 Task: Add a signature Grace Jones containing With gratitude and best wishes, Grace Jones to email address softage.8@softage.net and add a label Medical records
Action: Mouse moved to (949, 56)
Screenshot: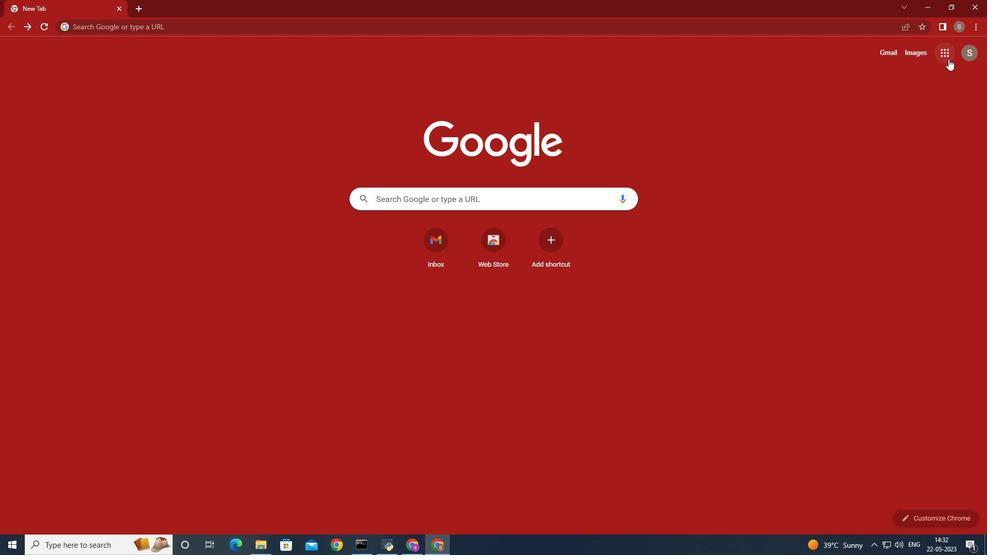 
Action: Mouse pressed left at (949, 56)
Screenshot: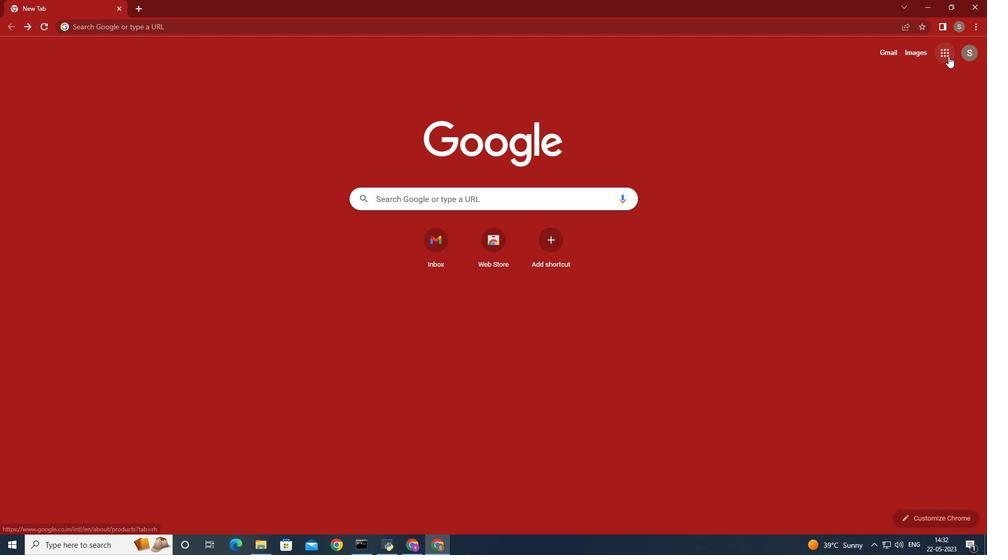 
Action: Mouse moved to (907, 93)
Screenshot: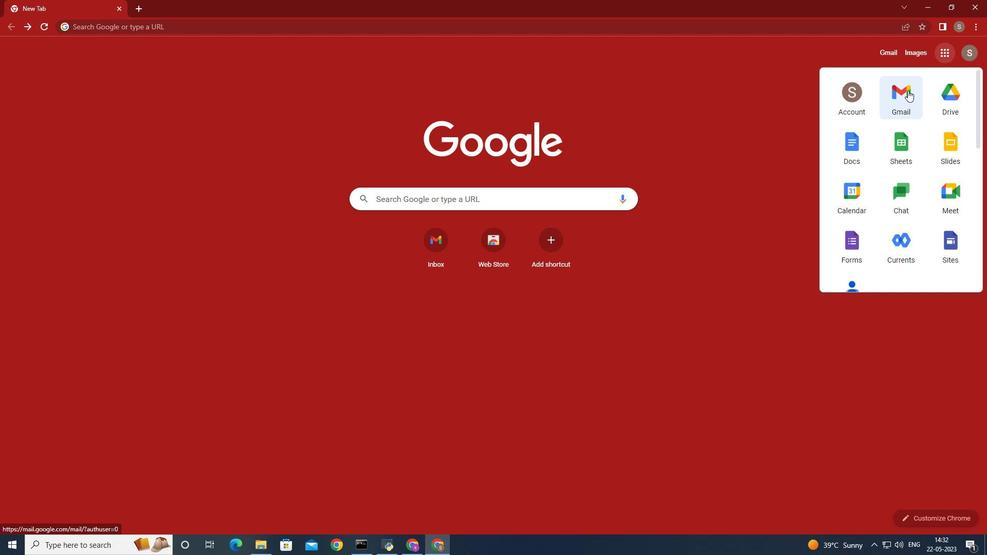 
Action: Mouse pressed left at (907, 93)
Screenshot: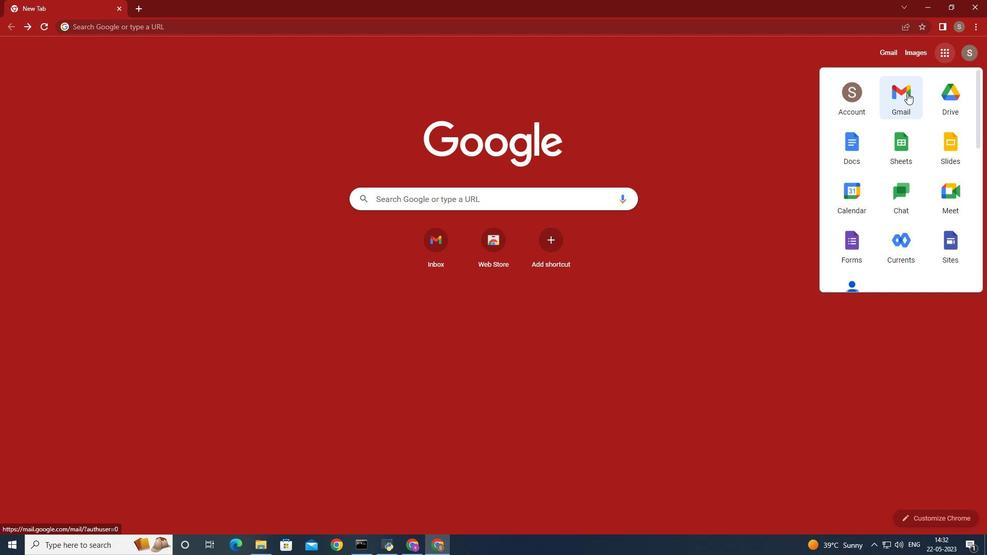 
Action: Mouse moved to (878, 74)
Screenshot: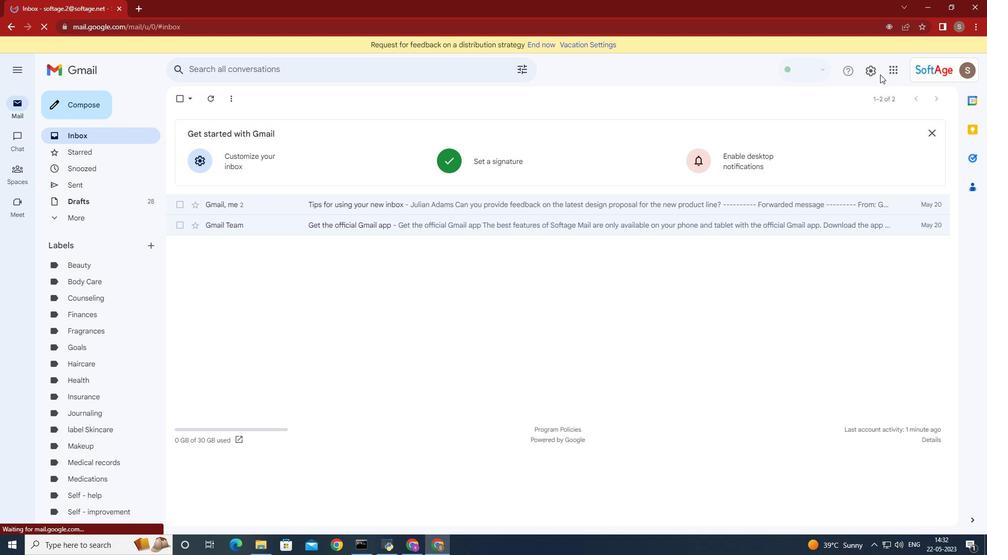 
Action: Mouse pressed left at (878, 74)
Screenshot: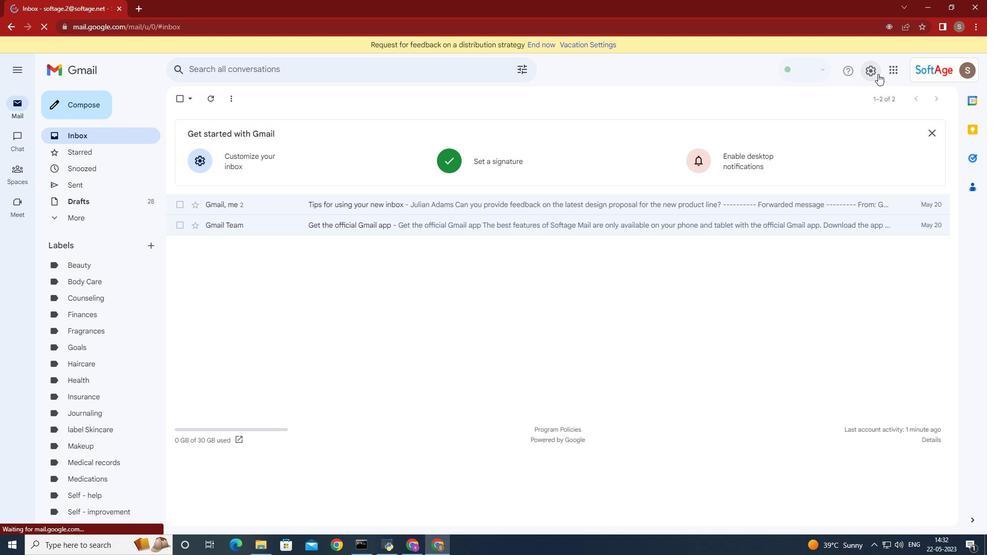 
Action: Mouse moved to (903, 123)
Screenshot: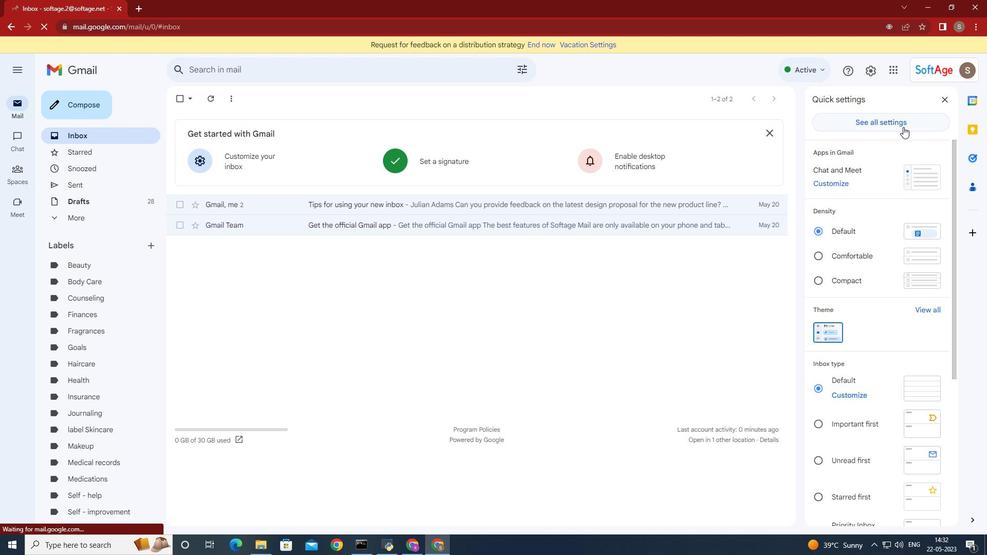 
Action: Mouse pressed left at (903, 123)
Screenshot: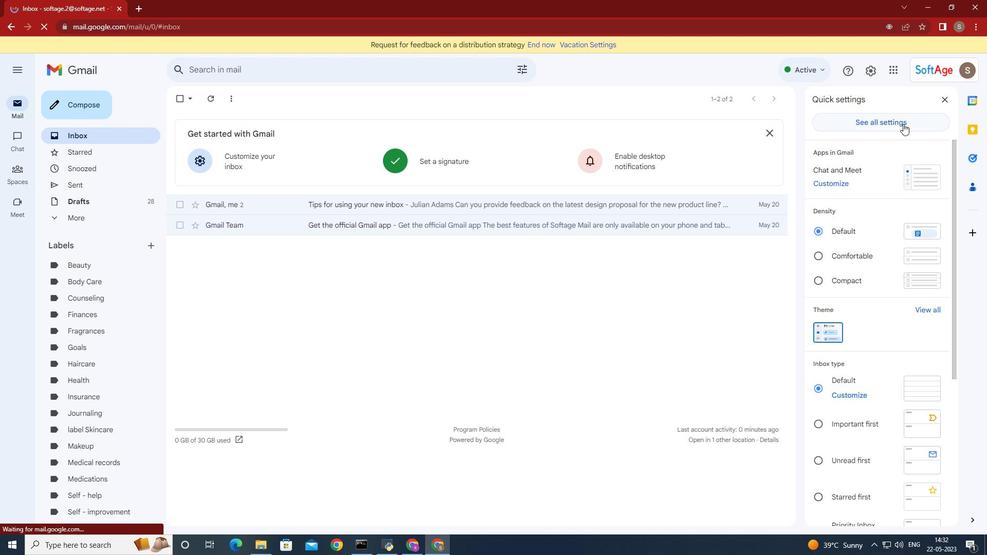 
Action: Mouse moved to (610, 295)
Screenshot: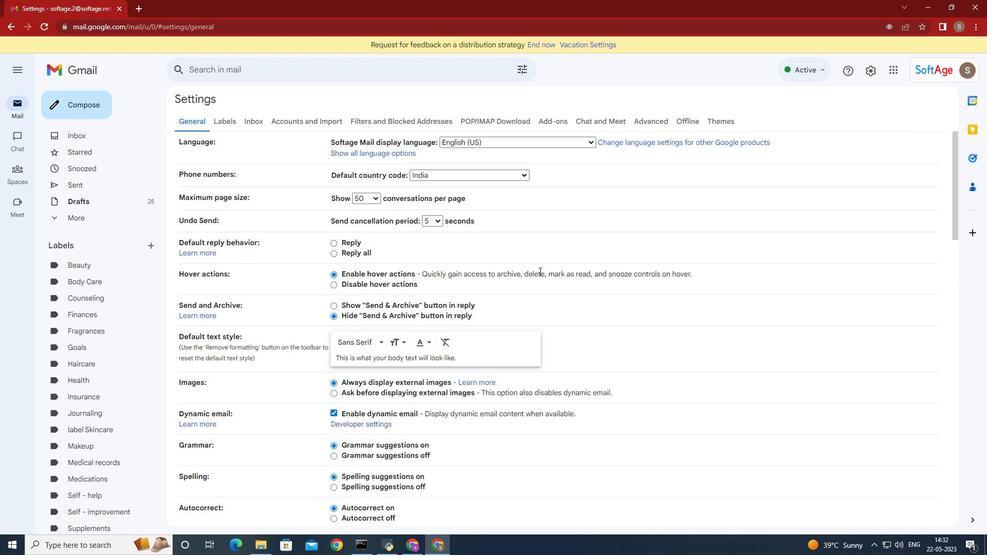 
Action: Mouse scrolled (610, 294) with delta (0, 0)
Screenshot: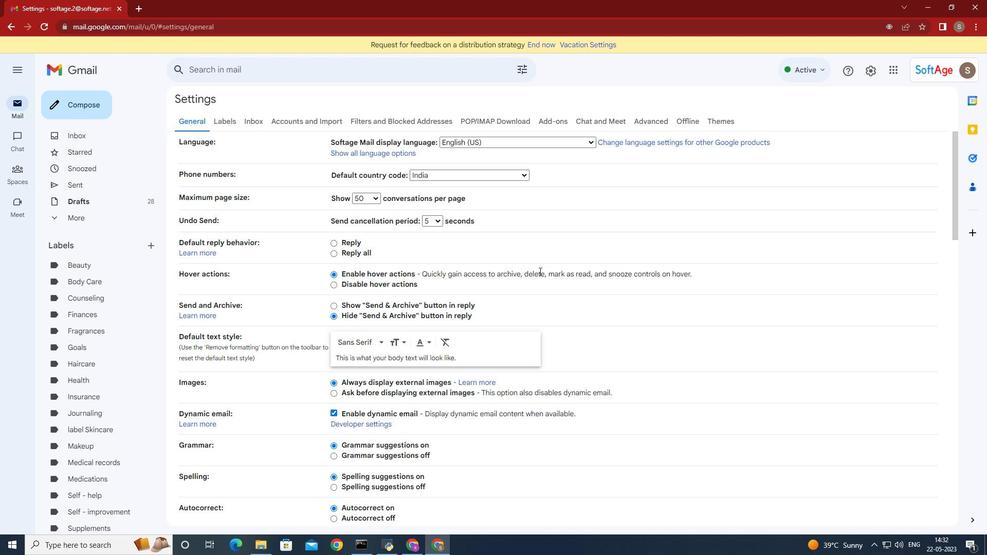 
Action: Mouse scrolled (610, 294) with delta (0, 0)
Screenshot: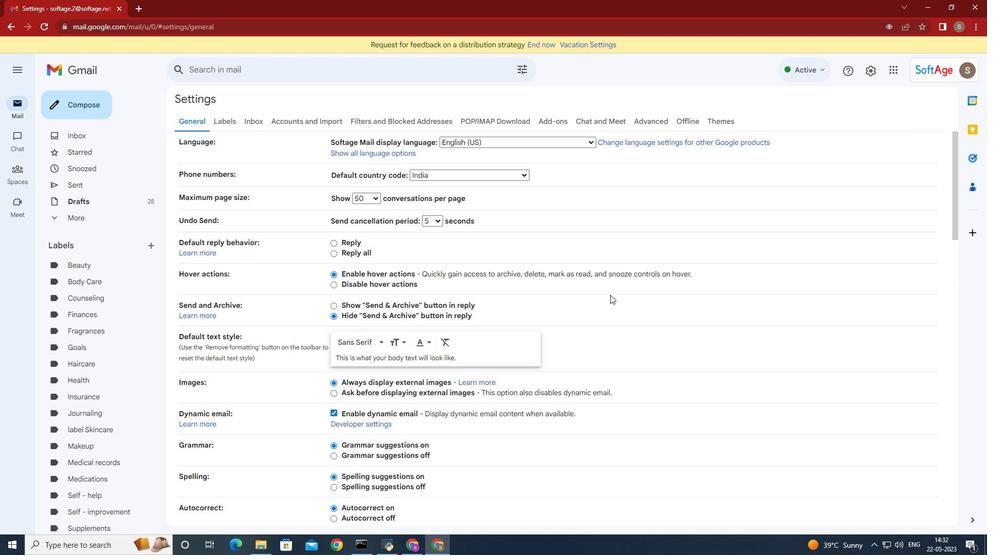 
Action: Mouse scrolled (610, 294) with delta (0, 0)
Screenshot: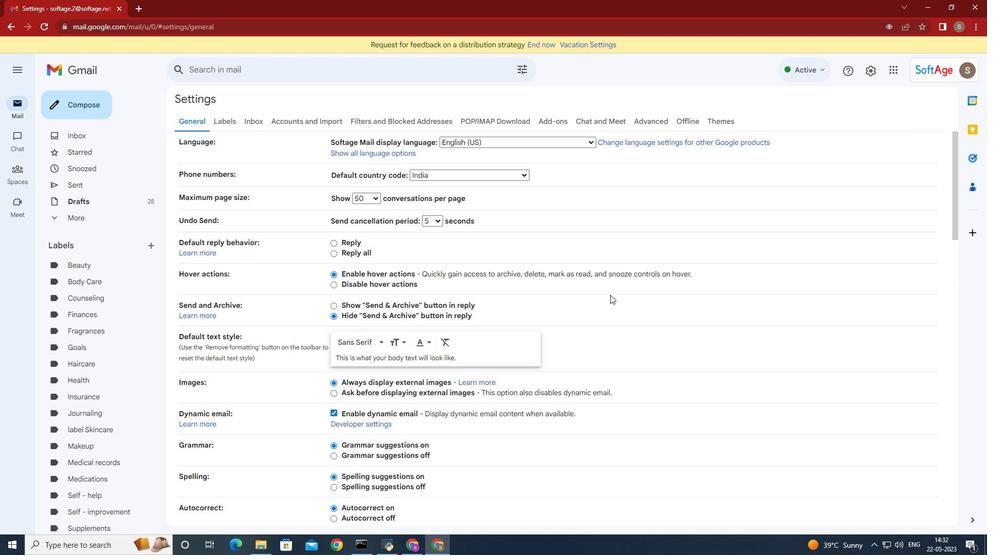 
Action: Mouse moved to (610, 295)
Screenshot: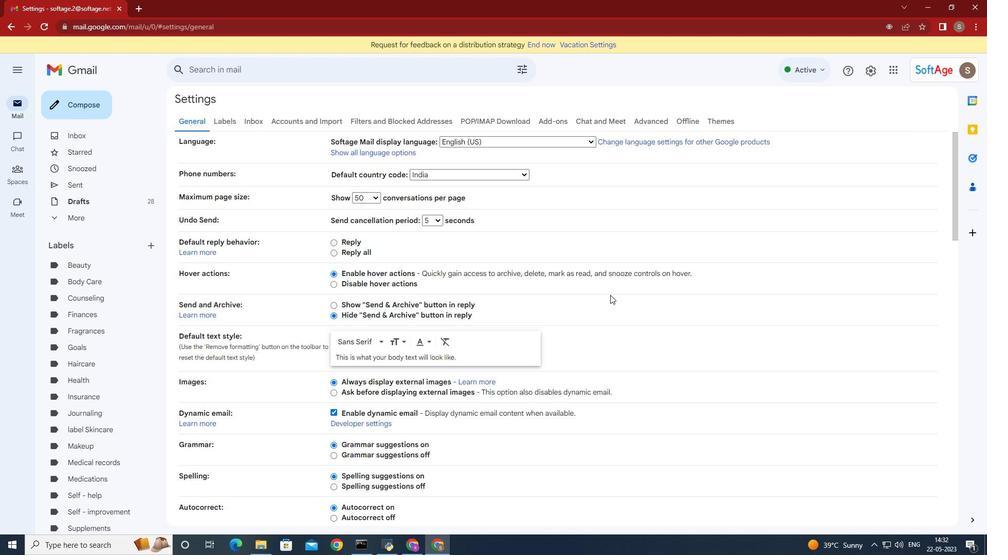 
Action: Mouse scrolled (610, 294) with delta (0, 0)
Screenshot: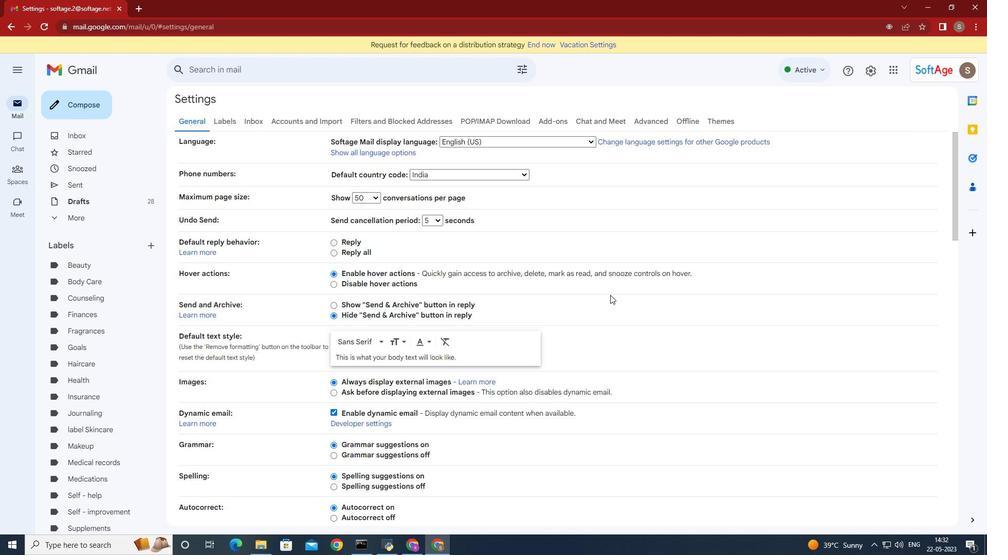 
Action: Mouse moved to (609, 295)
Screenshot: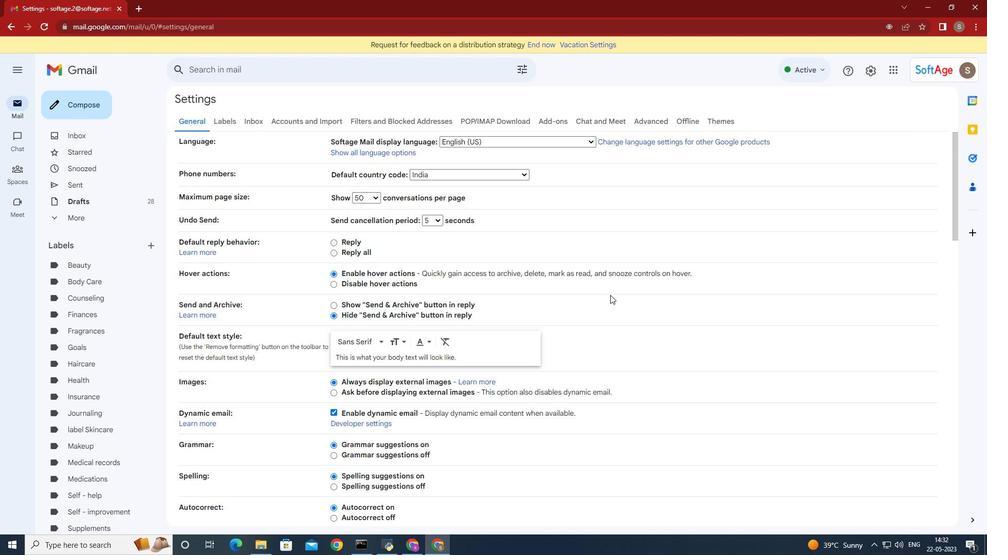 
Action: Mouse scrolled (609, 294) with delta (0, 0)
Screenshot: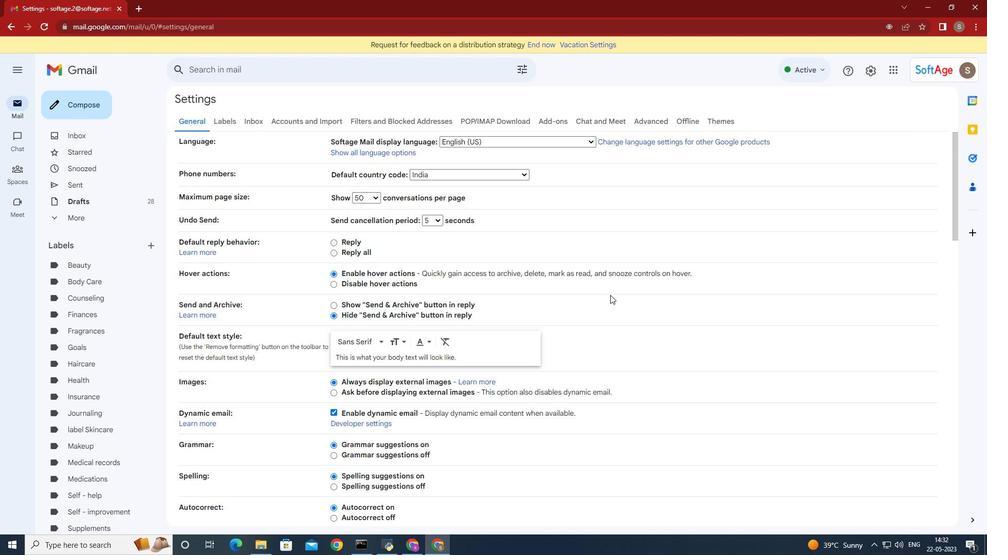 
Action: Mouse moved to (608, 292)
Screenshot: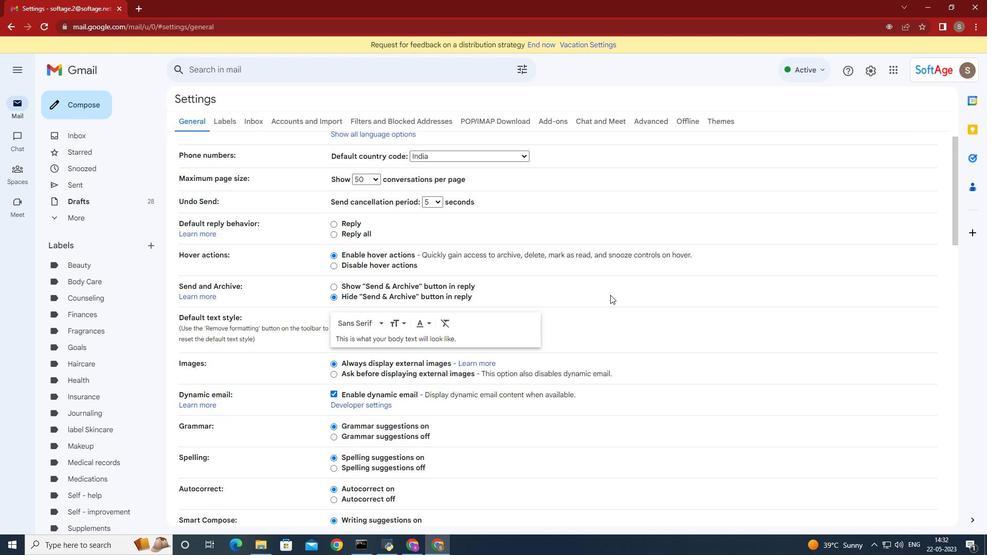 
Action: Mouse scrolled (608, 292) with delta (0, 0)
Screenshot: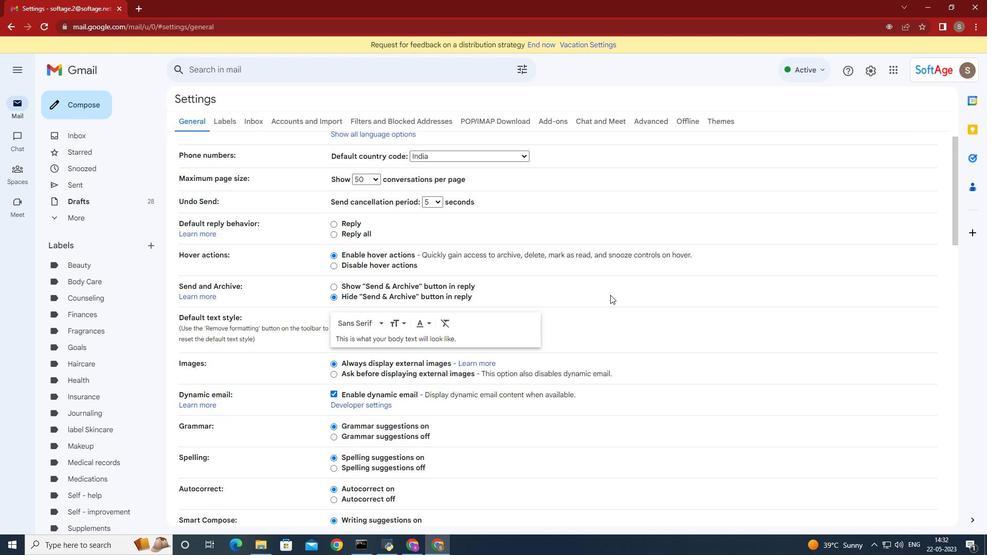 
Action: Mouse moved to (515, 333)
Screenshot: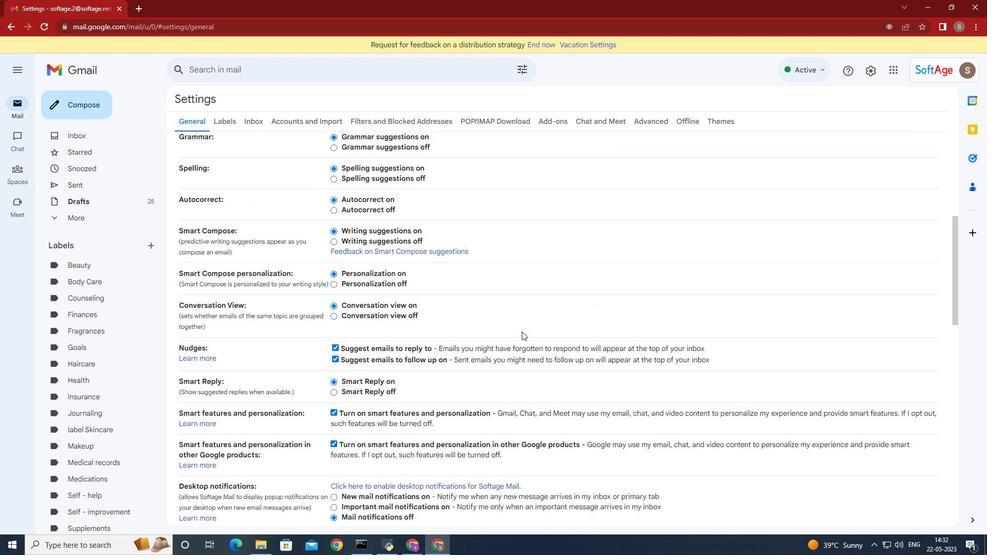 
Action: Mouse scrolled (515, 332) with delta (0, 0)
Screenshot: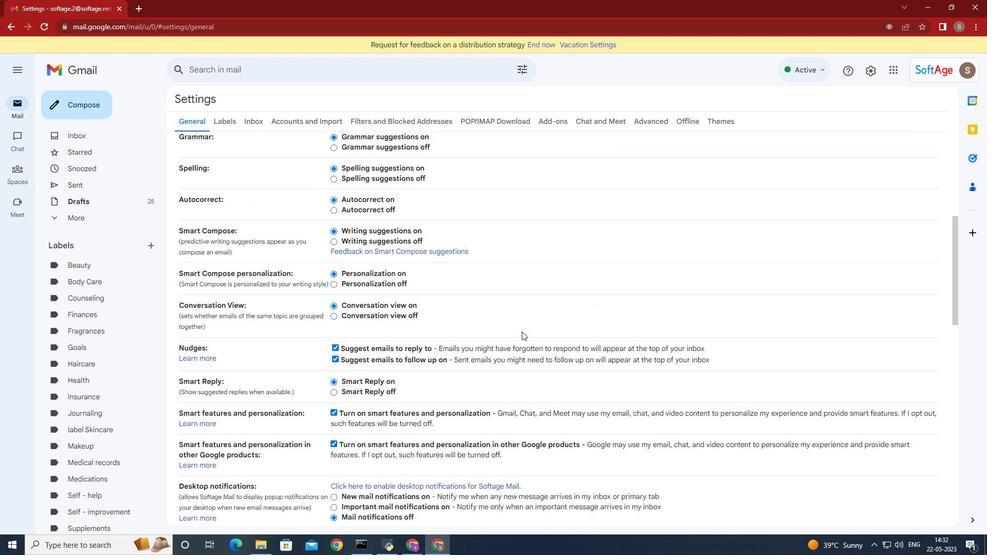 
Action: Mouse scrolled (515, 332) with delta (0, 0)
Screenshot: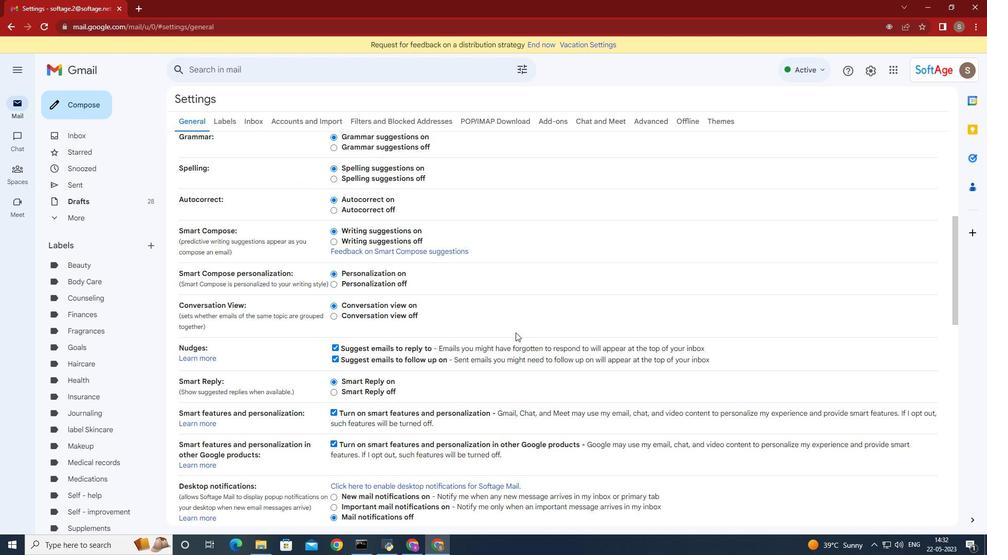 
Action: Mouse moved to (515, 333)
Screenshot: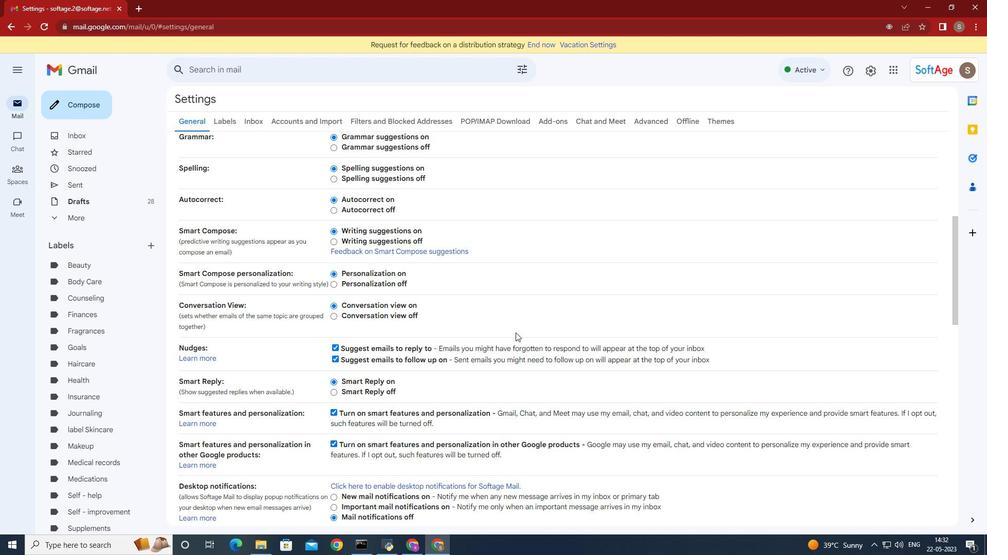 
Action: Mouse scrolled (515, 332) with delta (0, 0)
Screenshot: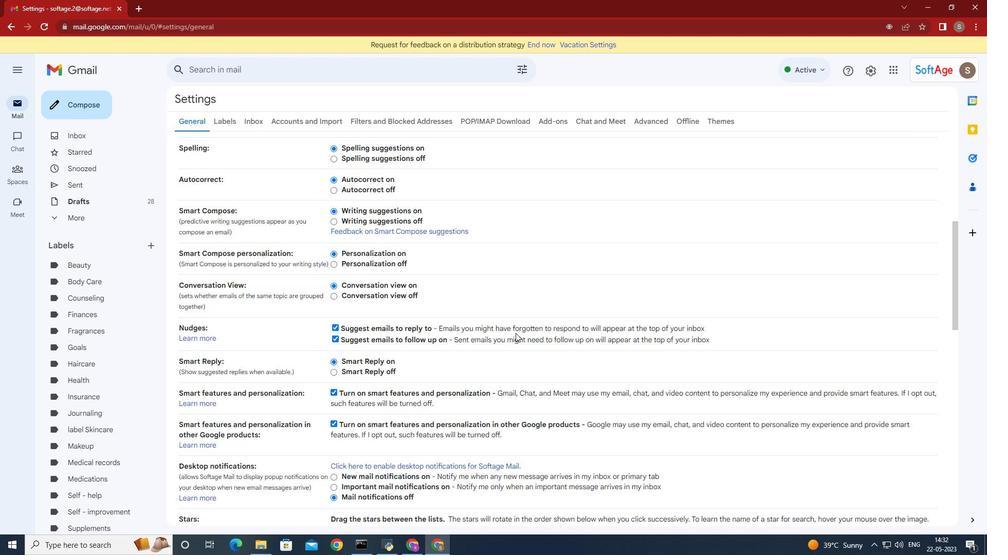 
Action: Mouse moved to (455, 383)
Screenshot: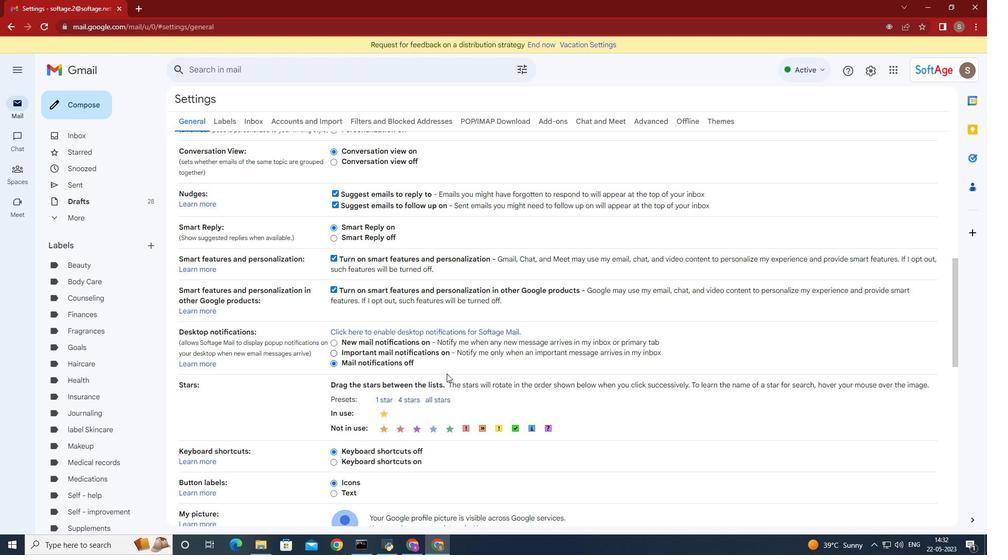 
Action: Mouse scrolled (455, 382) with delta (0, 0)
Screenshot: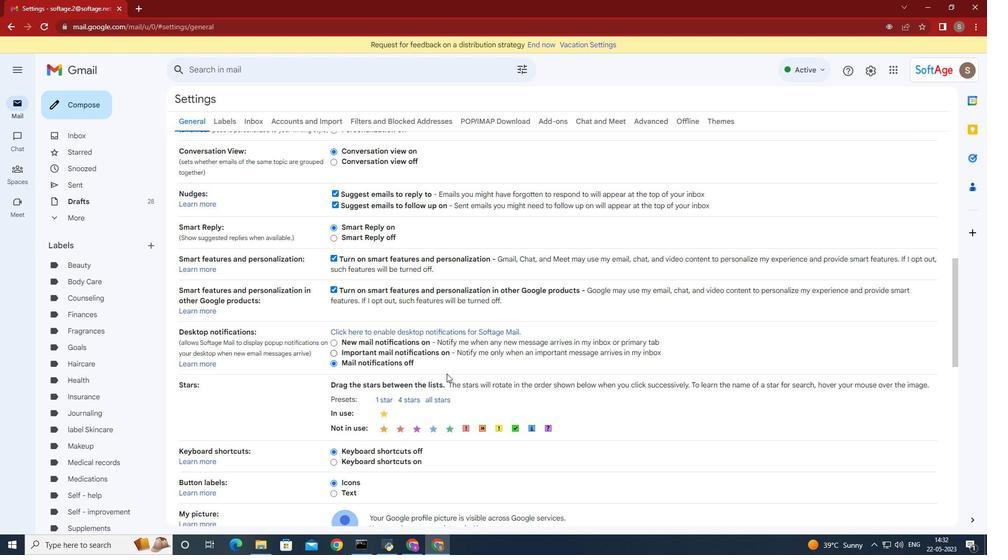 
Action: Mouse scrolled (455, 382) with delta (0, 0)
Screenshot: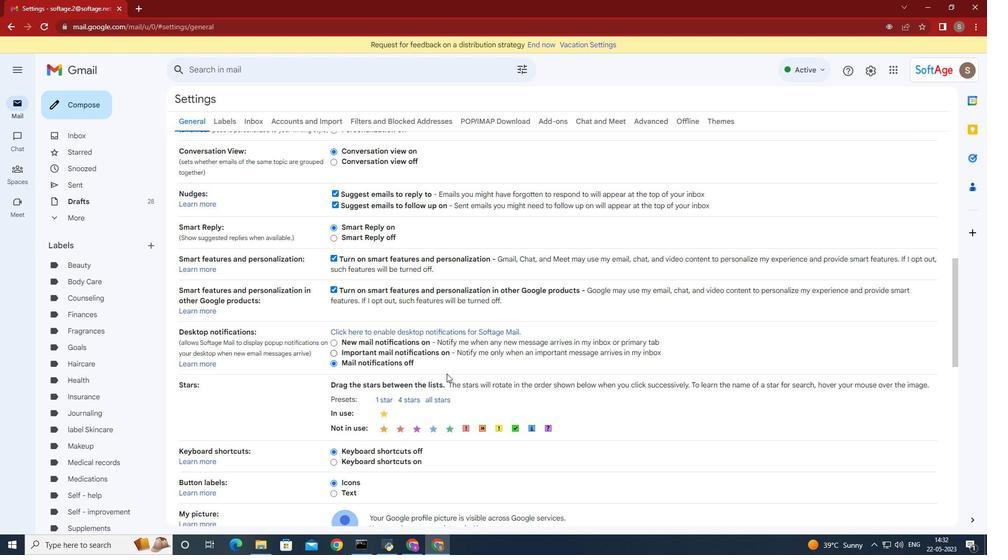
Action: Mouse moved to (455, 383)
Screenshot: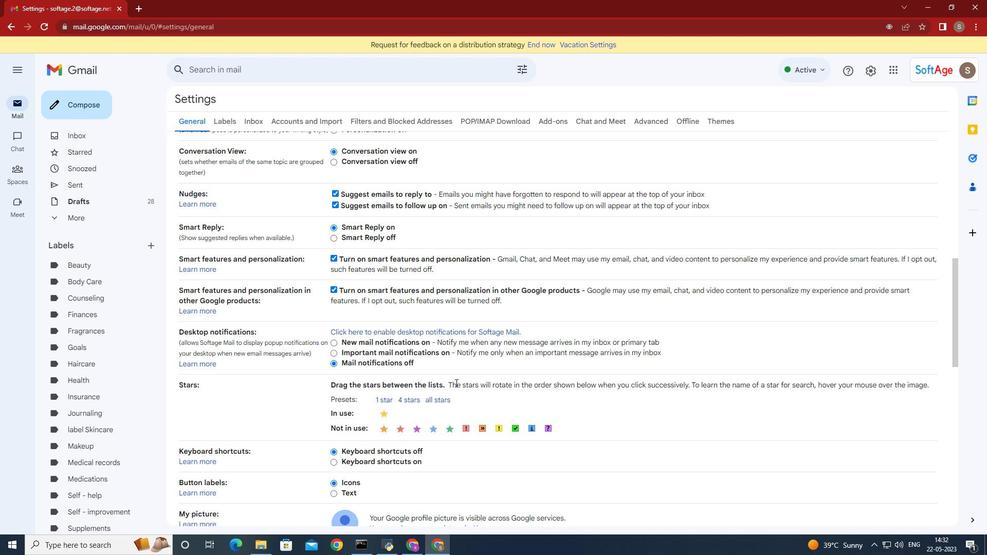 
Action: Mouse scrolled (455, 382) with delta (0, 0)
Screenshot: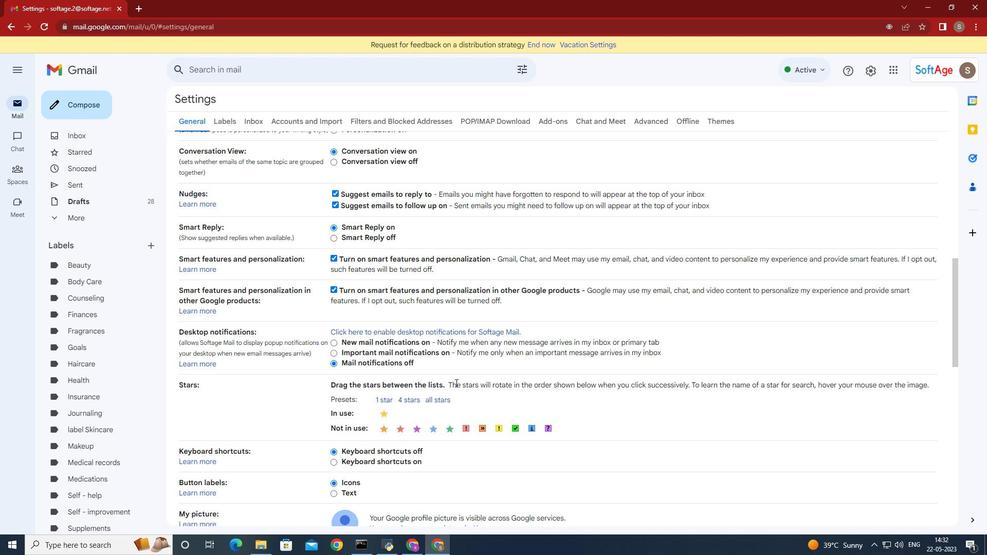 
Action: Mouse moved to (455, 381)
Screenshot: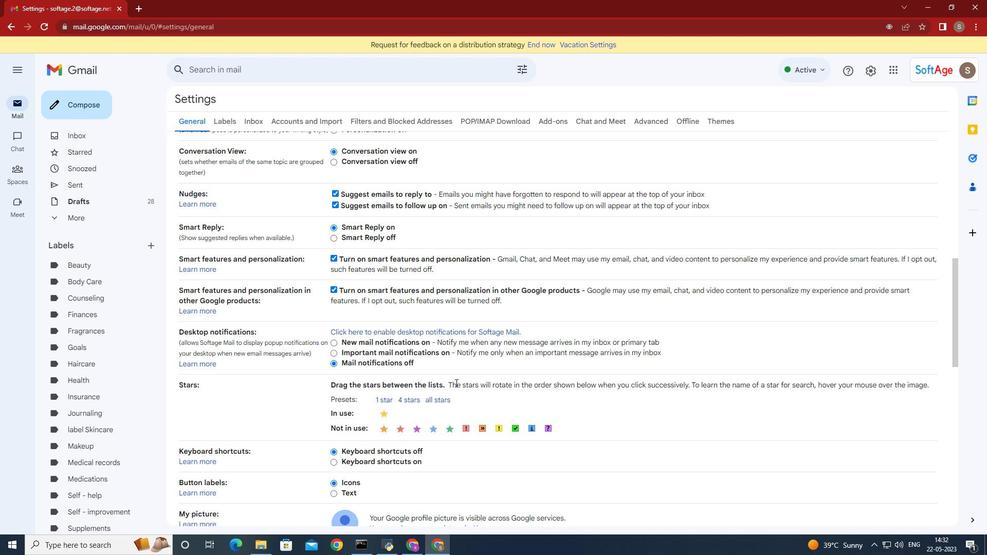 
Action: Mouse scrolled (455, 380) with delta (0, 0)
Screenshot: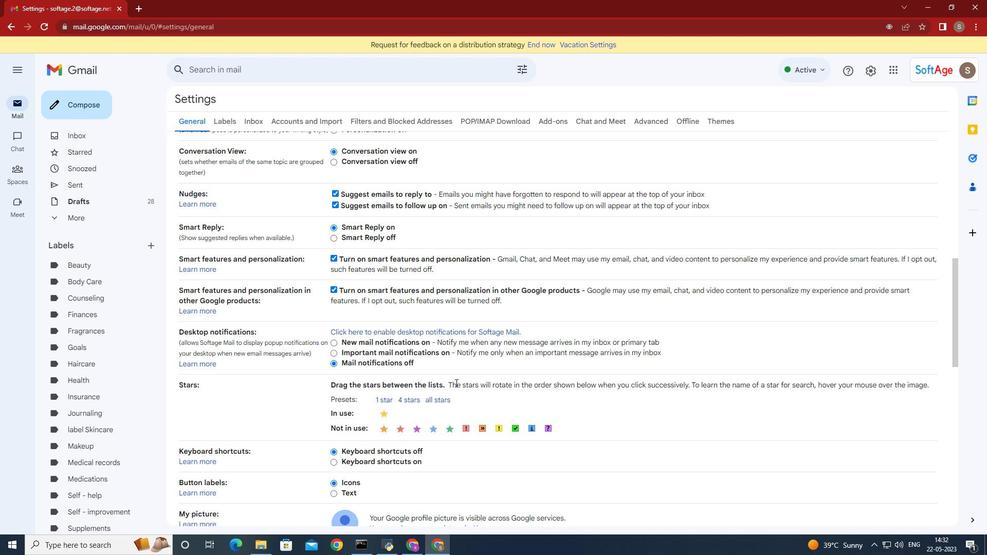 
Action: Mouse moved to (436, 472)
Screenshot: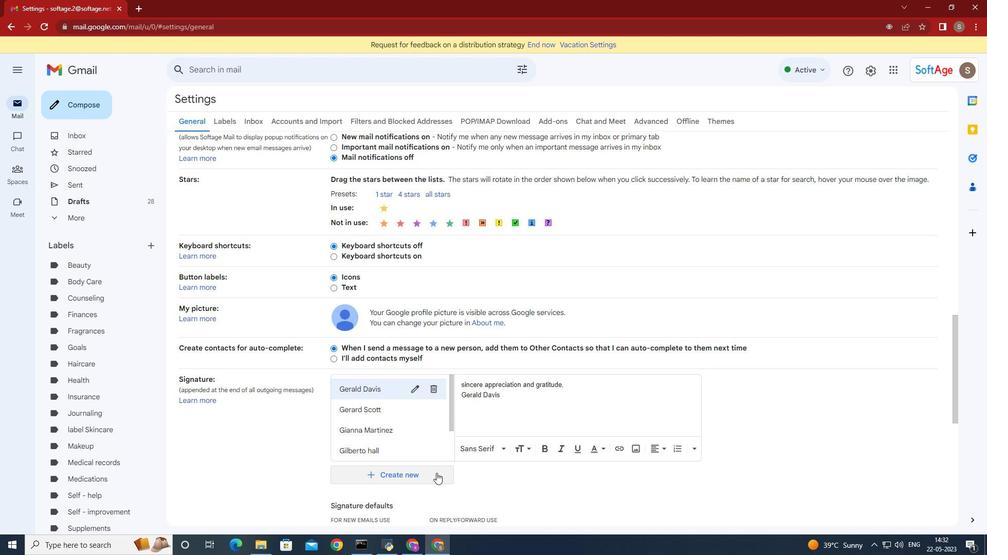 
Action: Mouse pressed left at (436, 472)
Screenshot: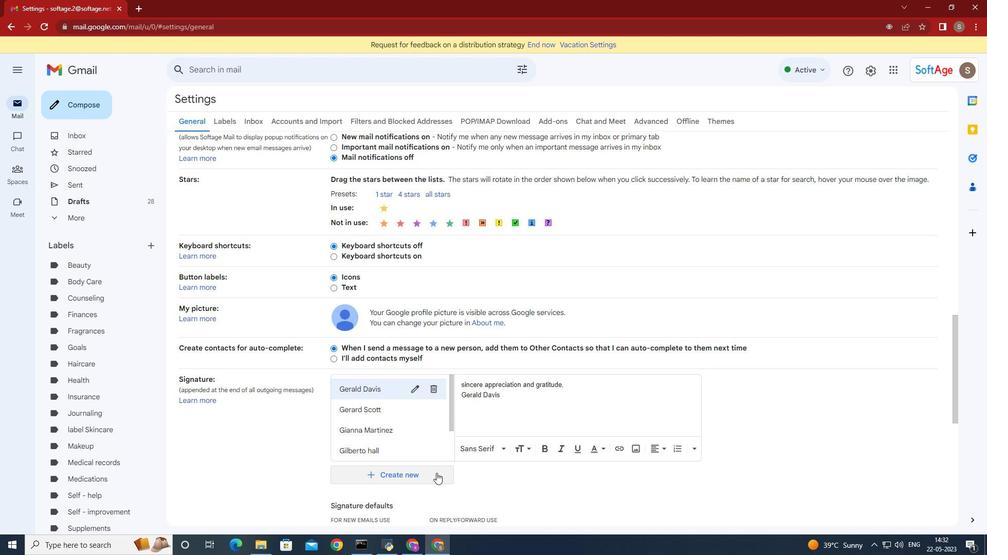 
Action: Mouse moved to (432, 469)
Screenshot: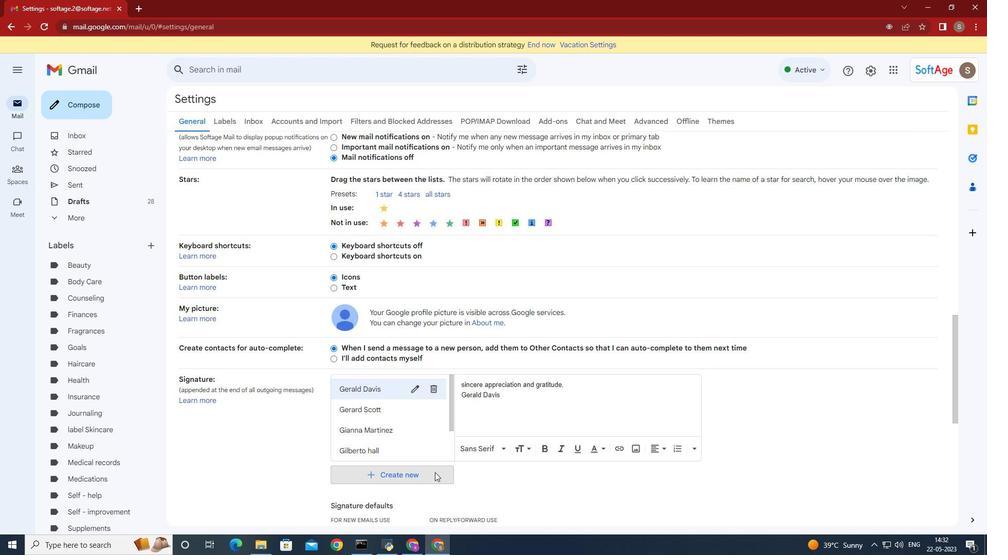 
Action: Key pressed <Key.shift>Grace<Key.space><Key.shift>Jones
Screenshot: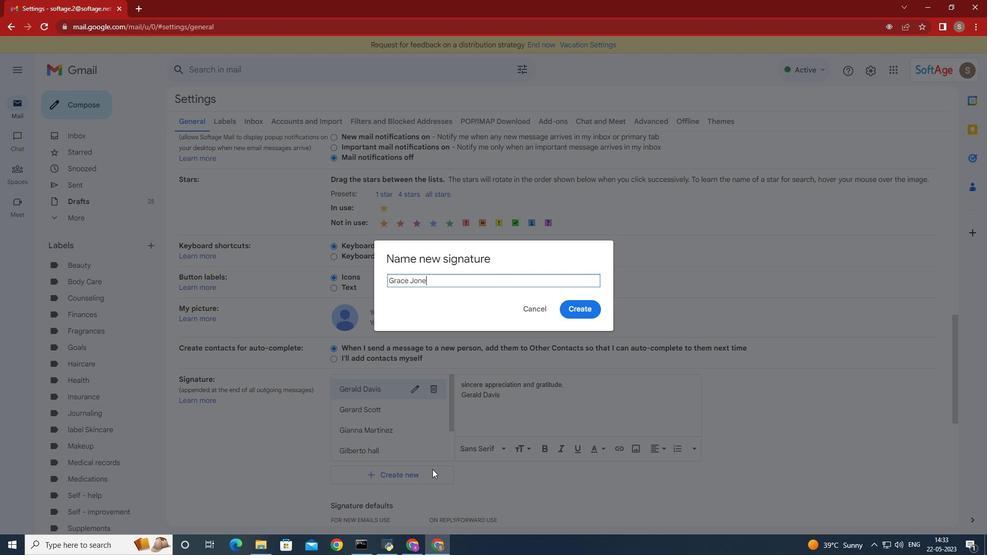 
Action: Mouse moved to (577, 310)
Screenshot: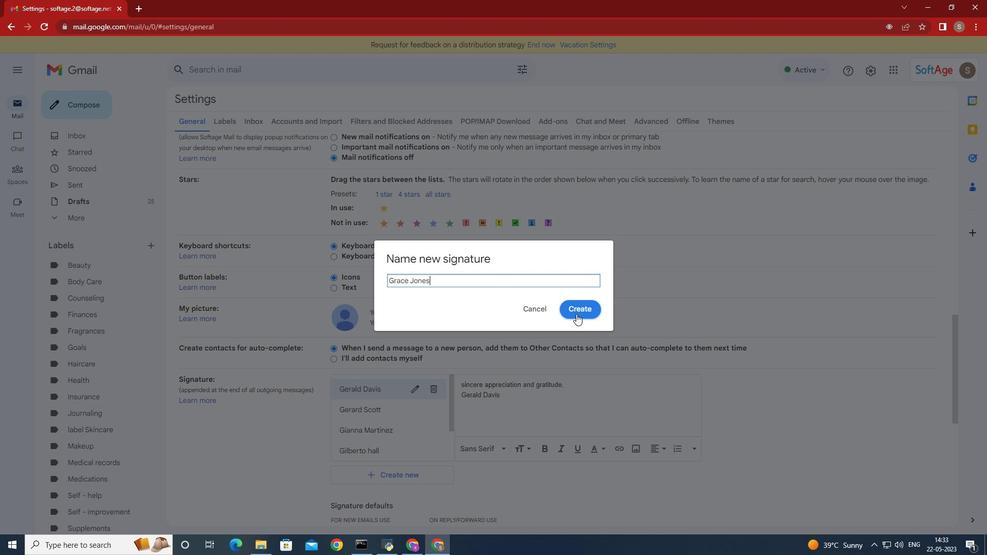 
Action: Mouse pressed left at (577, 310)
Screenshot: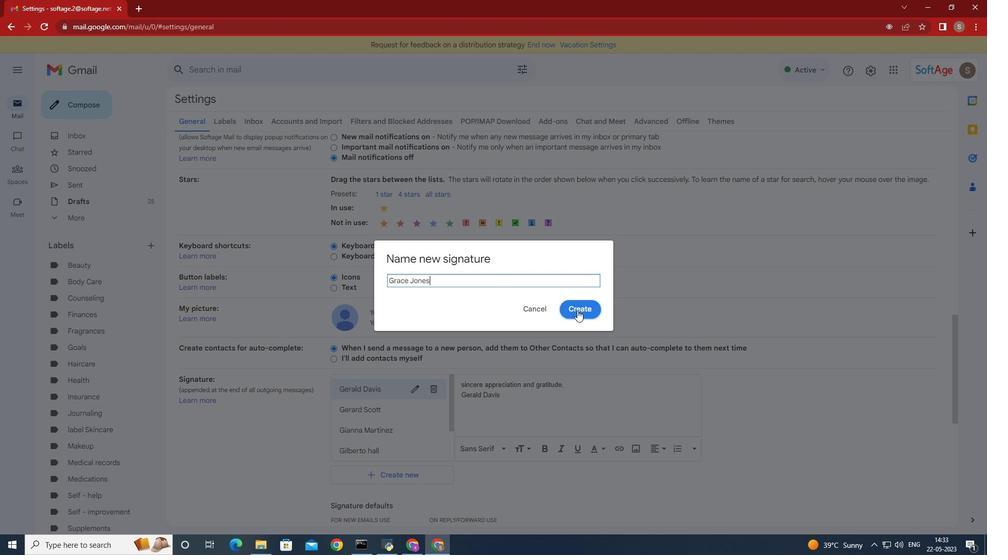 
Action: Mouse moved to (541, 394)
Screenshot: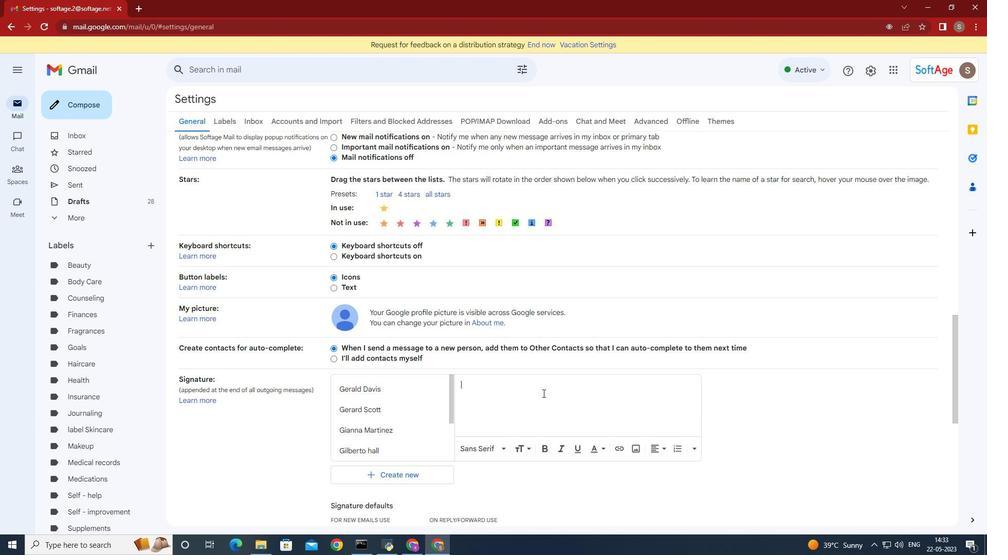 
Action: Key pressed <Key.shift><Key.shift><Key.shift><Key.shift><Key.shift><Key.shift>Gratitude<Key.space><Key.shift>And<Key.space>best<Key.space>wishes,<Key.enter><Key.shift><Key.shift>Frace<Key.space><Key.backspace><Key.backspace><Key.backspace><Key.backspace><Key.backspace><Key.backspace><Key.shift><Key.shift><Key.shift><Key.shift><Key.shift><Key.shift><Key.shift><Key.shift>Grance<Key.space><Key.backspace><Key.backspace><Key.backspace><Key.backspace>ce<Key.space><Key.shift>Jones
Screenshot: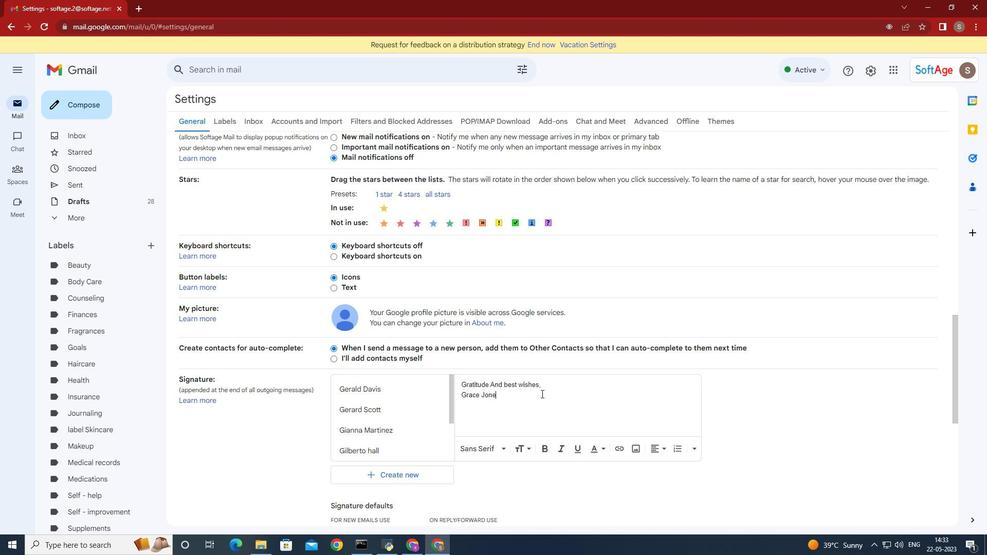 
Action: Mouse moved to (516, 391)
Screenshot: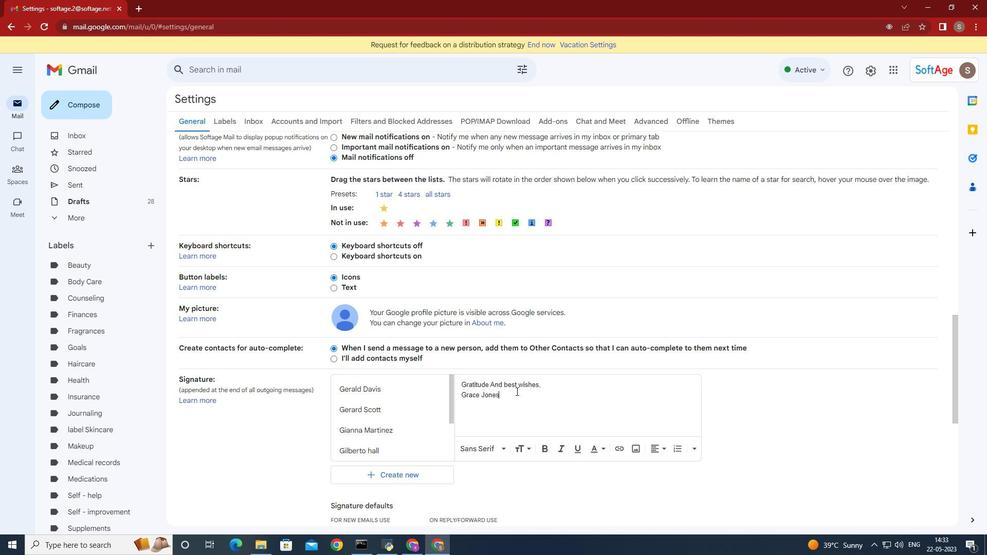 
Action: Mouse scrolled (516, 391) with delta (0, 0)
Screenshot: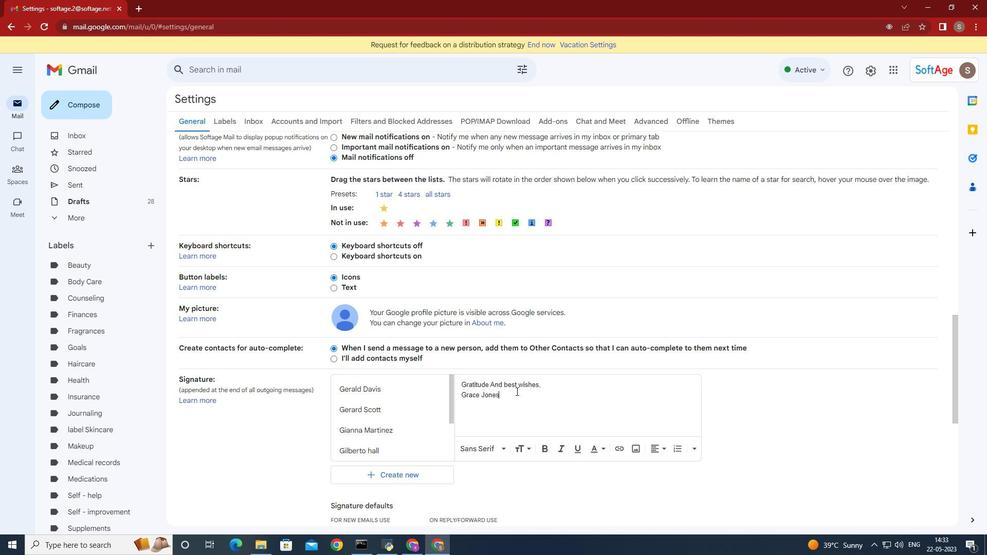 
Action: Mouse moved to (516, 392)
Screenshot: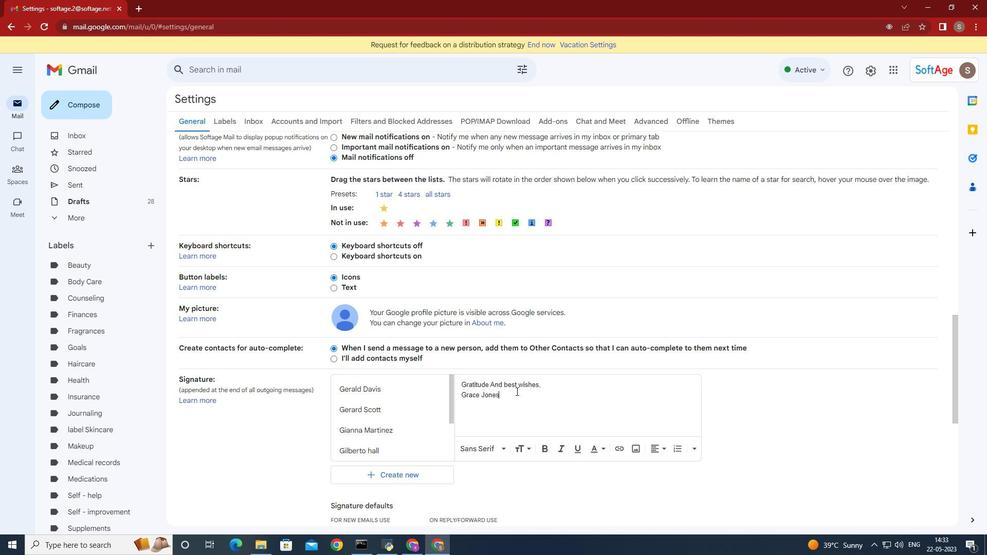 
Action: Mouse scrolled (516, 391) with delta (0, 0)
Screenshot: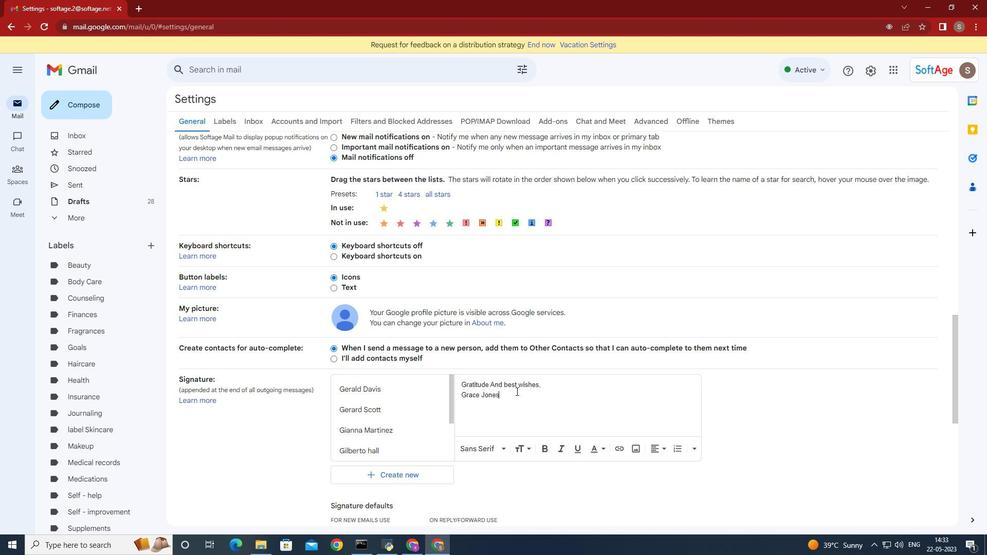 
Action: Mouse moved to (517, 392)
Screenshot: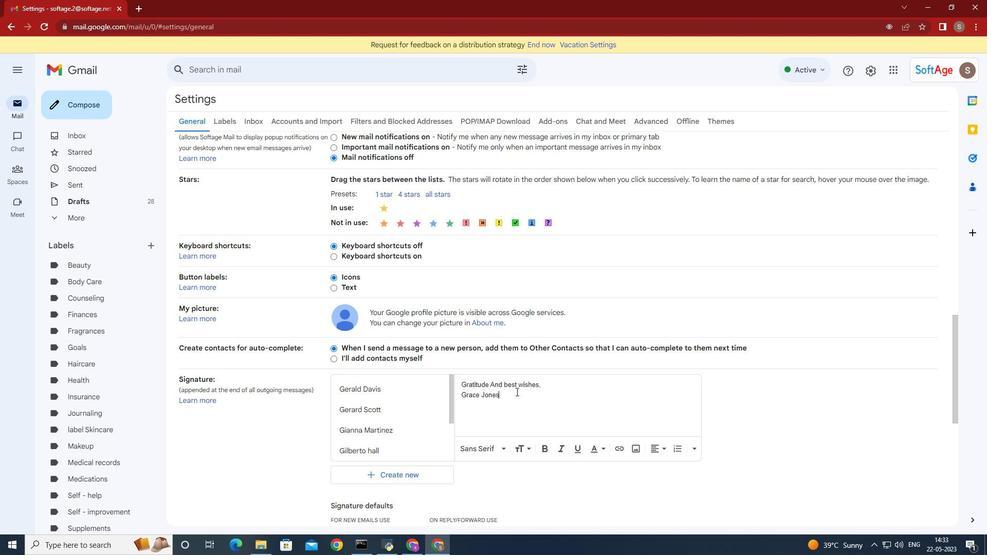 
Action: Mouse scrolled (517, 392) with delta (0, 0)
Screenshot: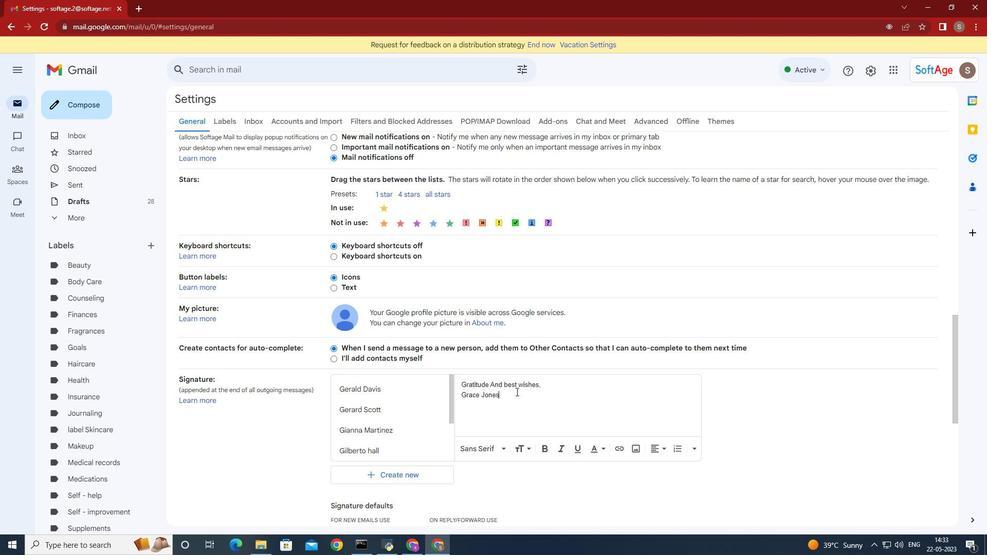 
Action: Mouse moved to (517, 393)
Screenshot: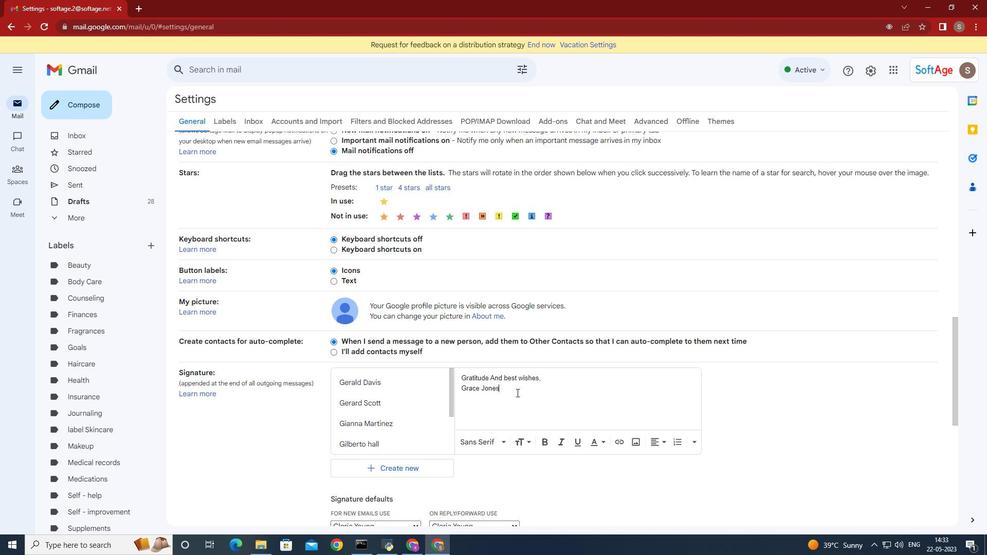 
Action: Mouse scrolled (517, 392) with delta (0, 0)
Screenshot: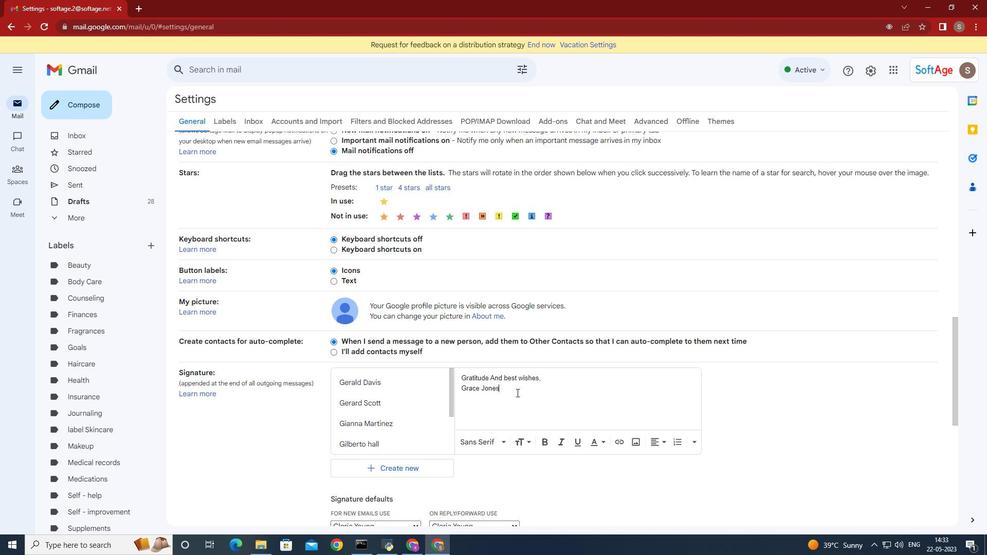 
Action: Mouse scrolled (517, 392) with delta (0, 0)
Screenshot: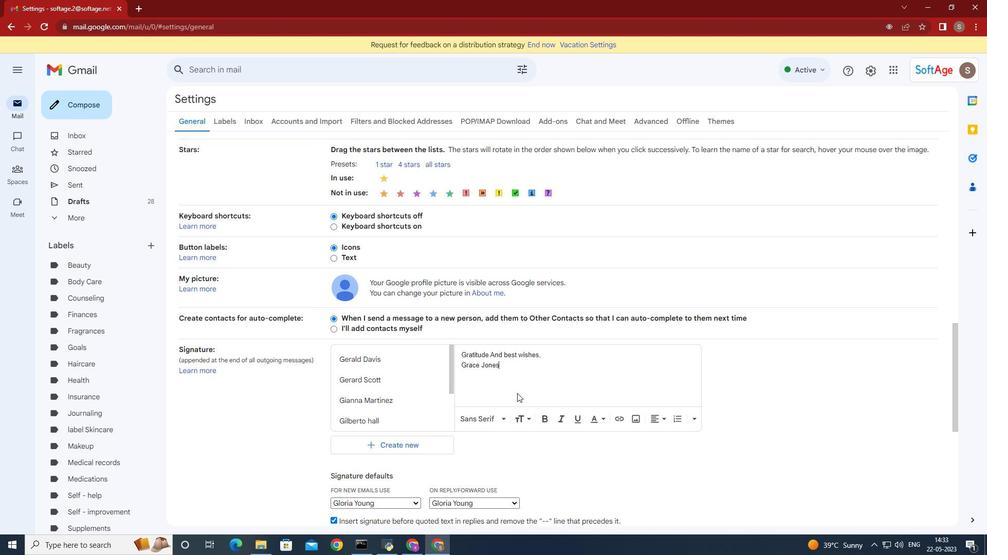 
Action: Mouse scrolled (517, 392) with delta (0, 0)
Screenshot: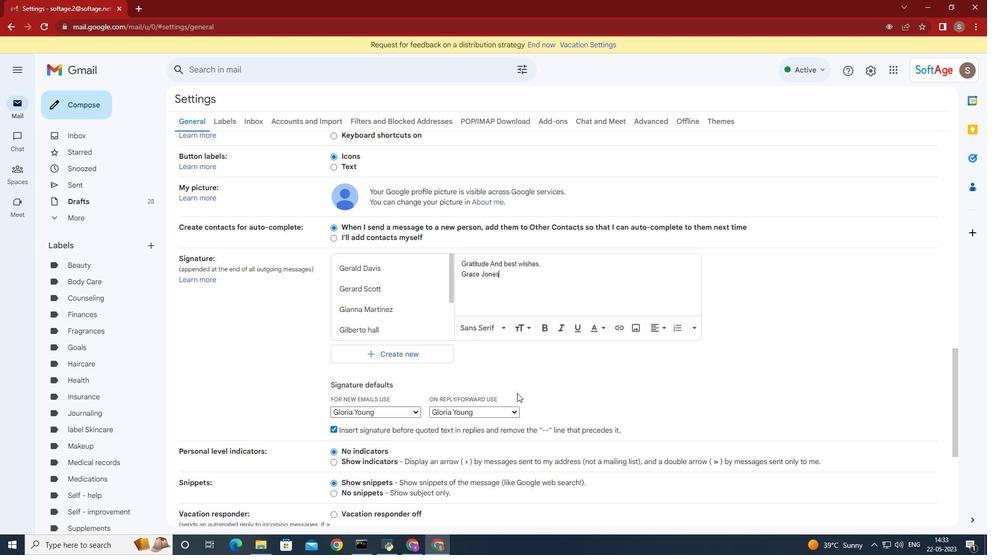 
Action: Mouse moved to (421, 299)
Screenshot: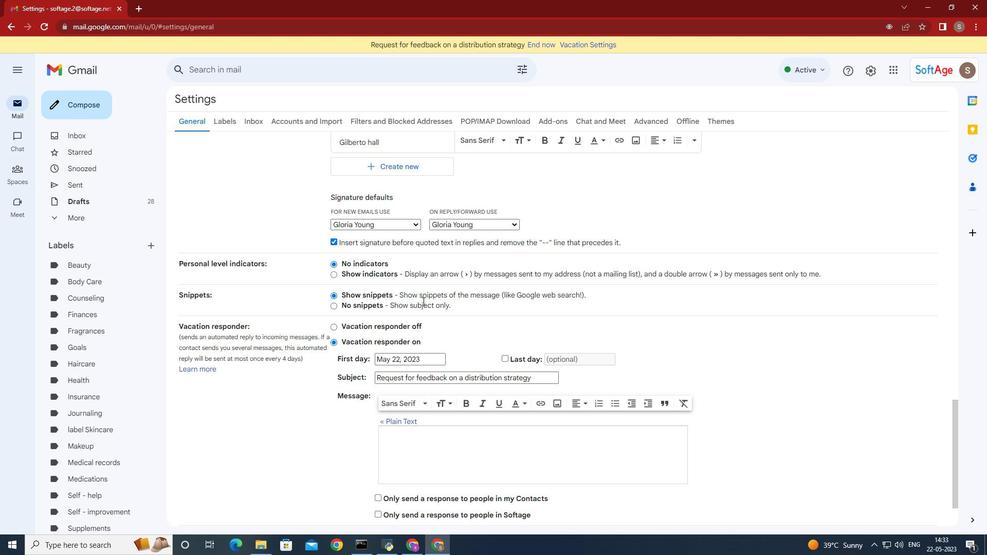 
Action: Mouse scrolled (421, 300) with delta (0, 0)
Screenshot: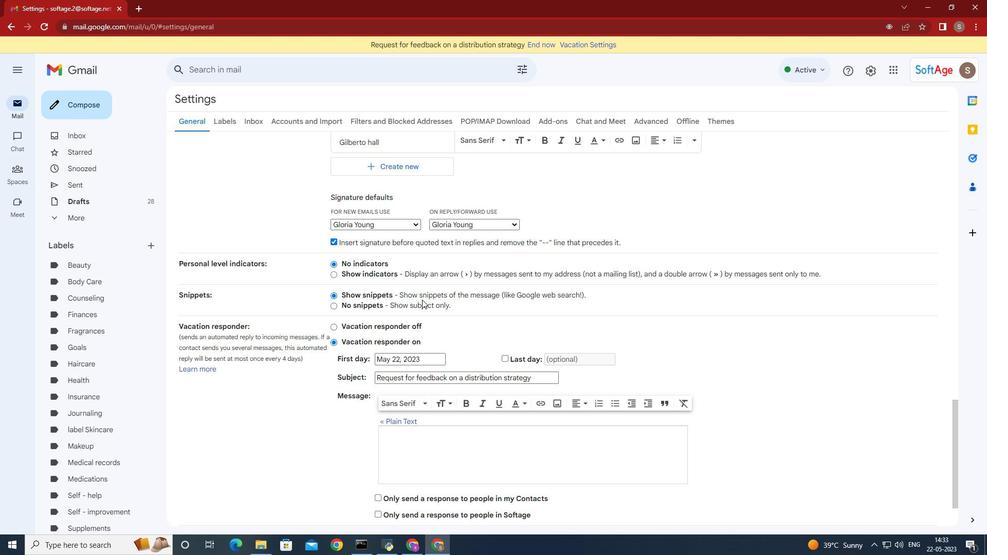 
Action: Mouse moved to (421, 299)
Screenshot: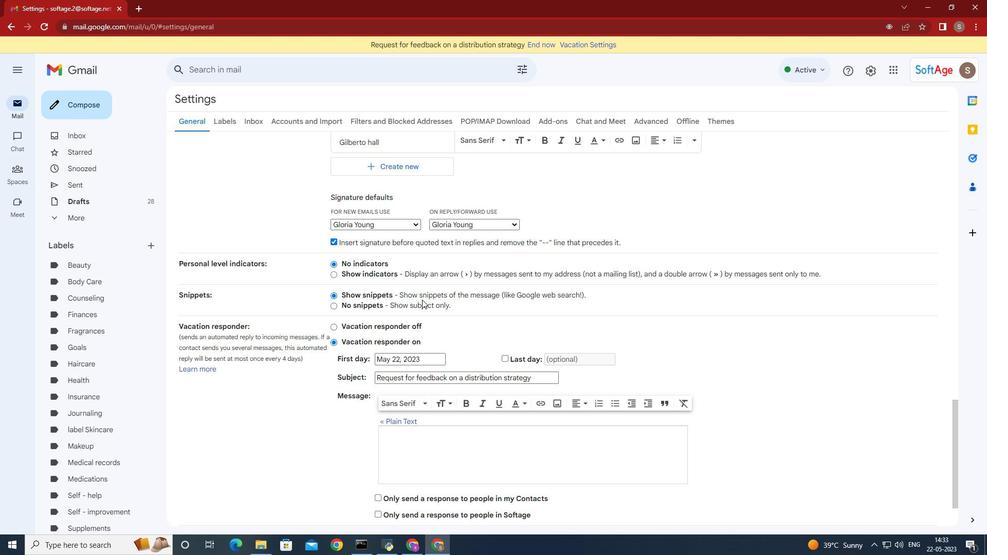
Action: Mouse scrolled (421, 299) with delta (0, 0)
Screenshot: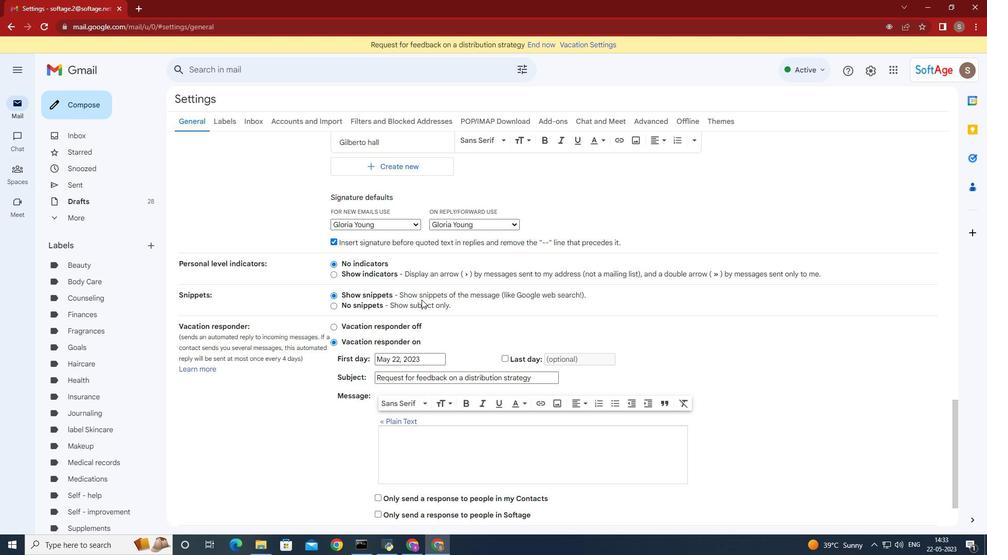 
Action: Mouse moved to (412, 328)
Screenshot: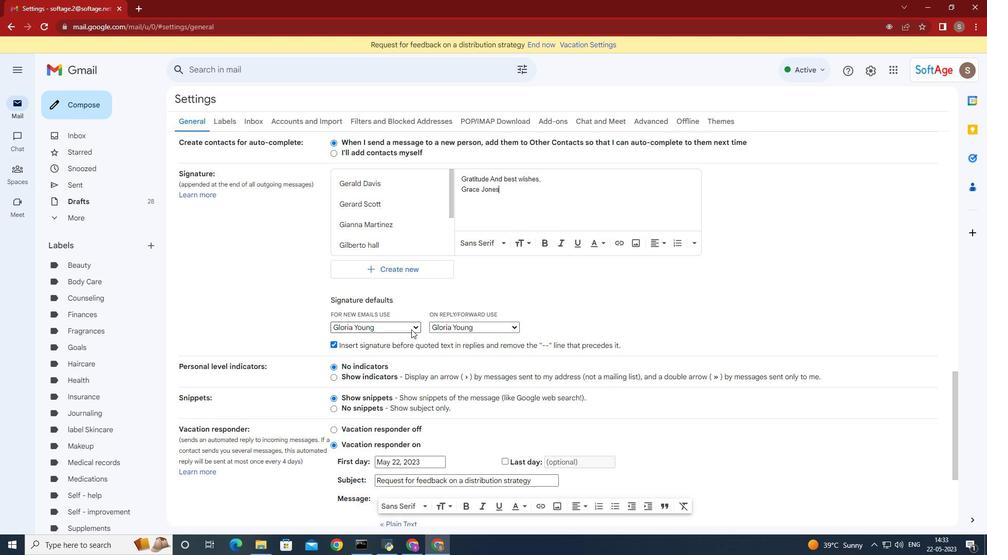 
Action: Mouse pressed left at (412, 328)
Screenshot: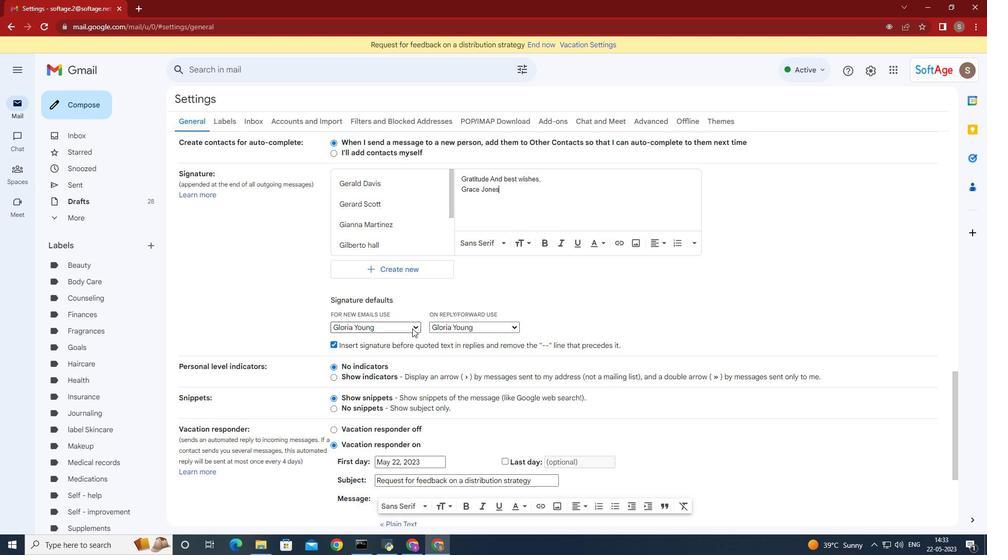 
Action: Mouse moved to (395, 404)
Screenshot: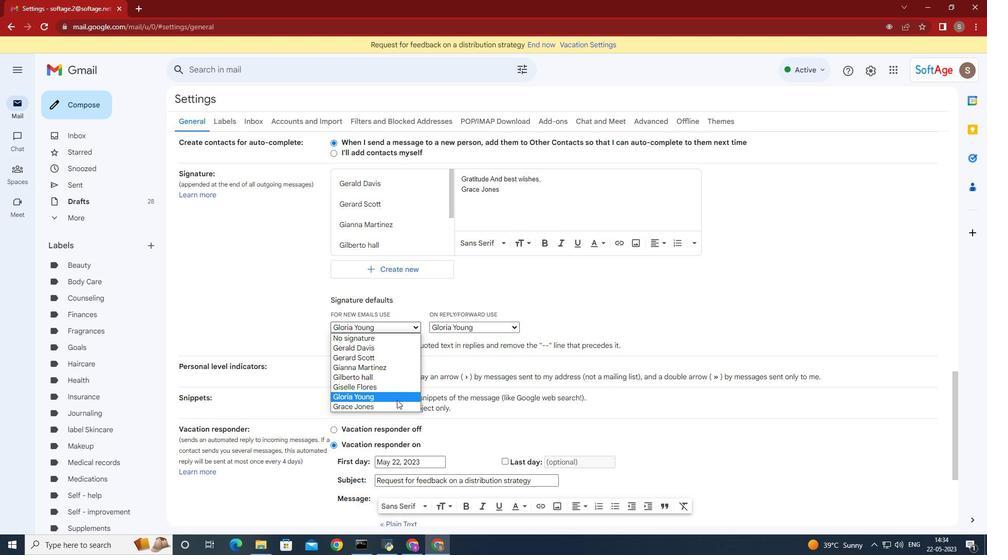 
Action: Mouse pressed left at (395, 404)
Screenshot: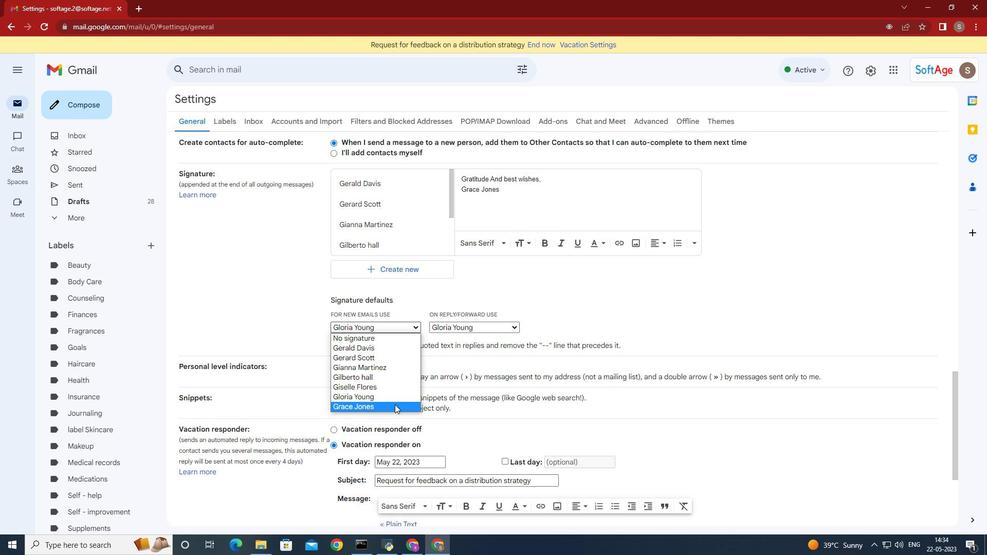 
Action: Mouse moved to (504, 327)
Screenshot: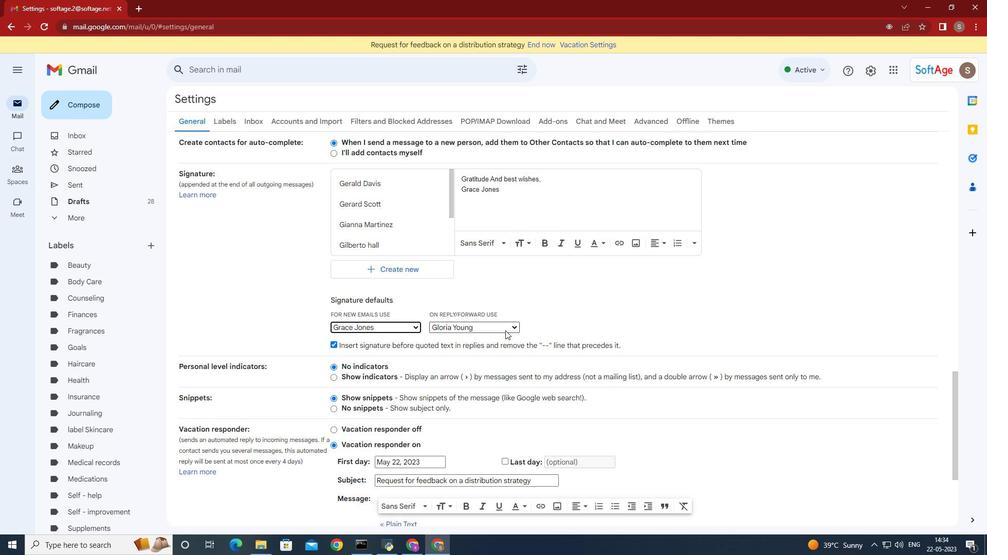 
Action: Mouse pressed left at (504, 327)
Screenshot: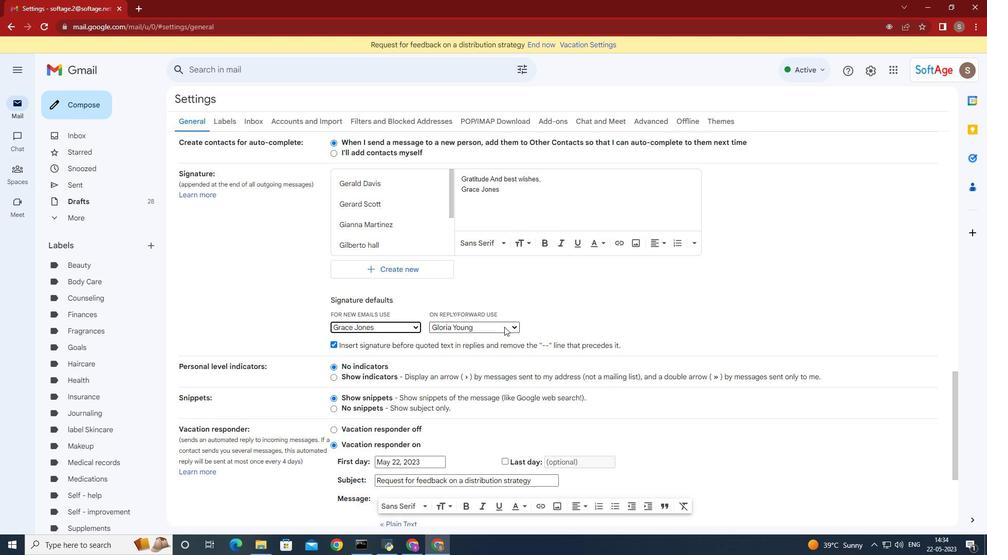 
Action: Mouse moved to (499, 407)
Screenshot: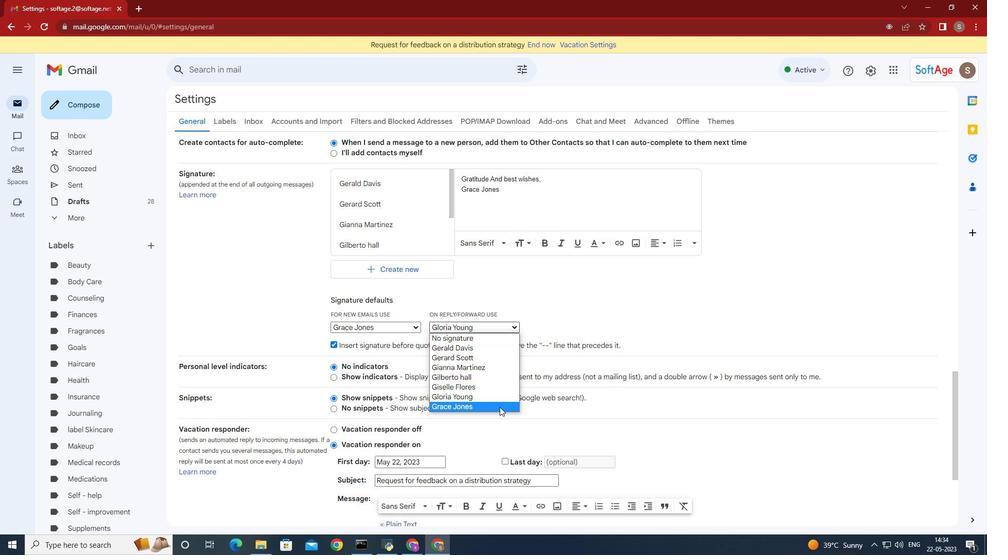 
Action: Mouse pressed left at (499, 407)
Screenshot: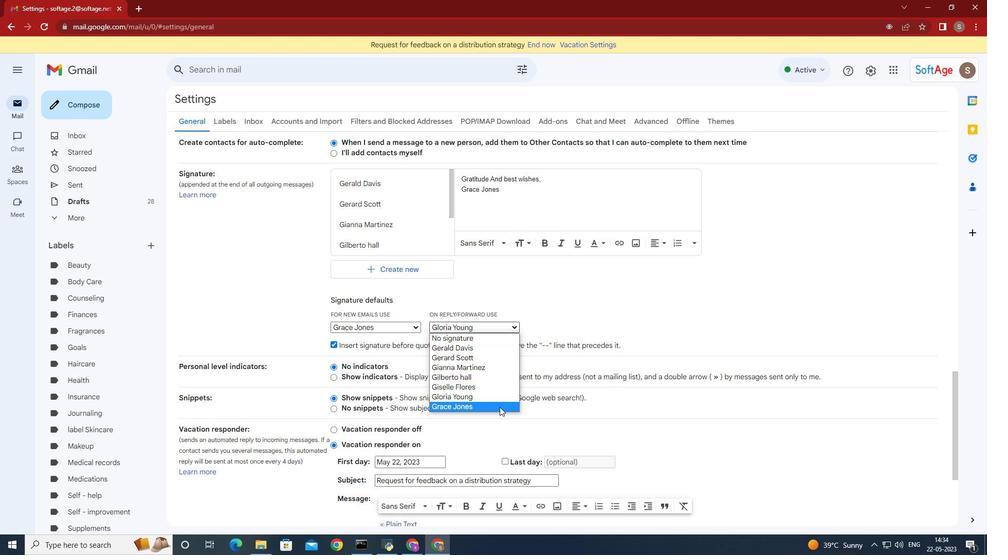 
Action: Mouse moved to (680, 418)
Screenshot: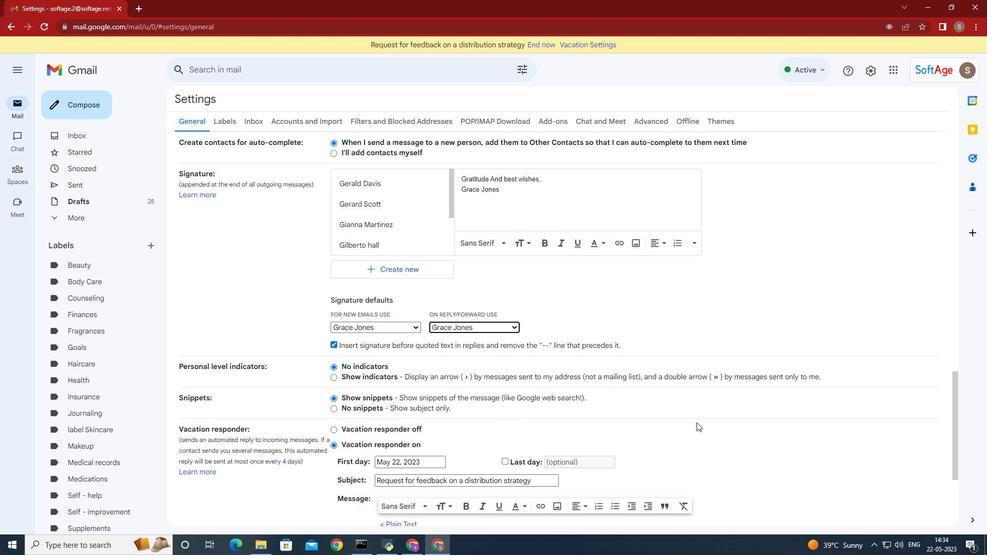 
Action: Mouse scrolled (680, 418) with delta (0, 0)
Screenshot: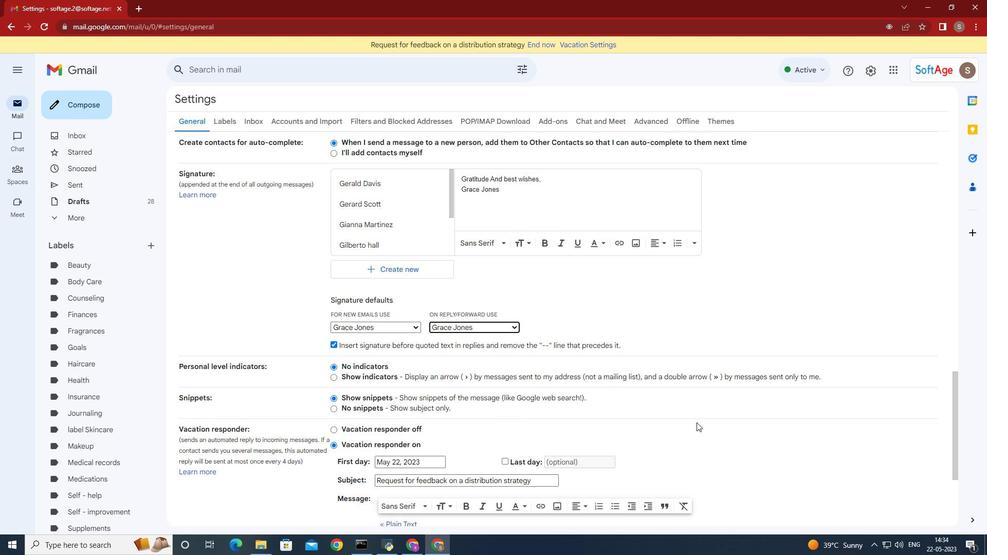 
Action: Mouse scrolled (680, 418) with delta (0, 0)
Screenshot: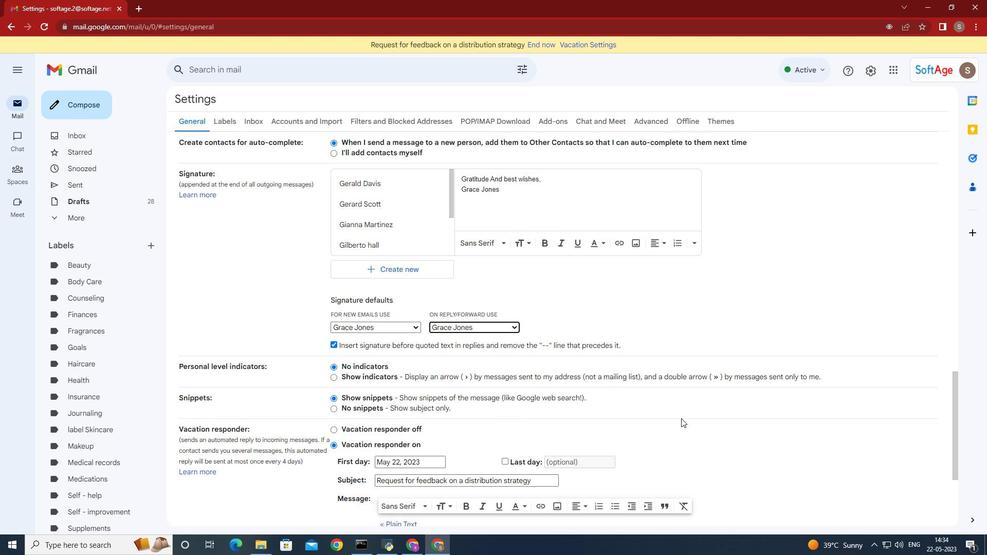 
Action: Mouse moved to (679, 418)
Screenshot: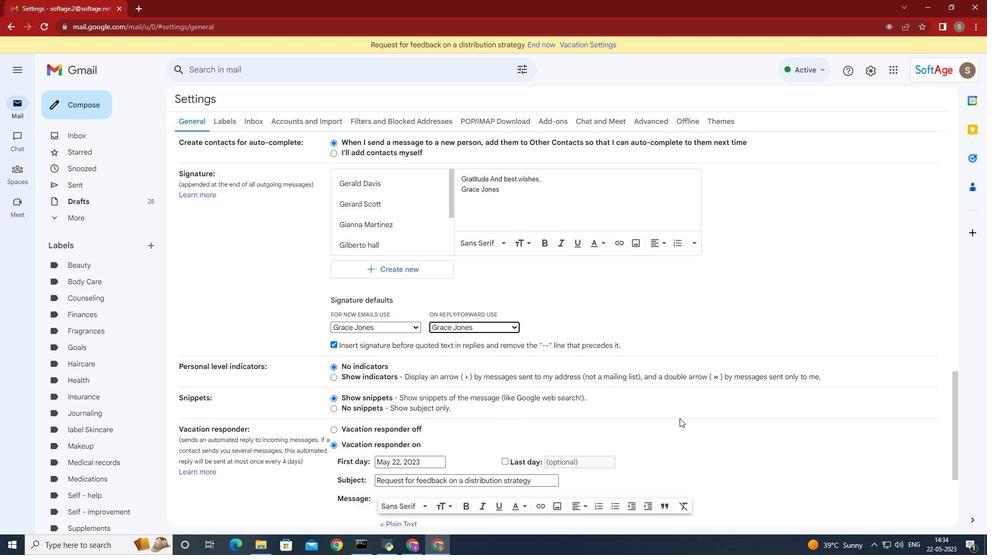 
Action: Mouse scrolled (679, 418) with delta (0, 0)
Screenshot: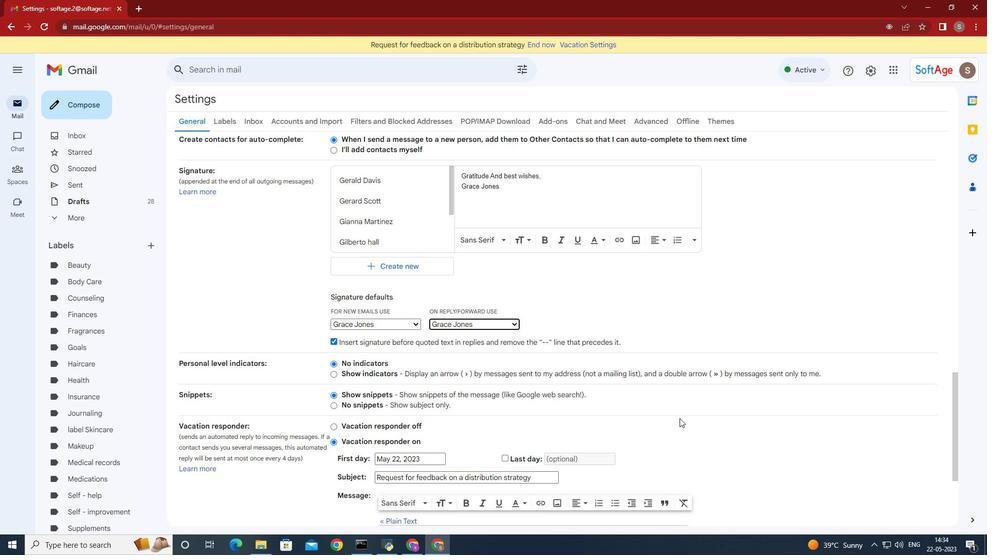 
Action: Mouse moved to (678, 418)
Screenshot: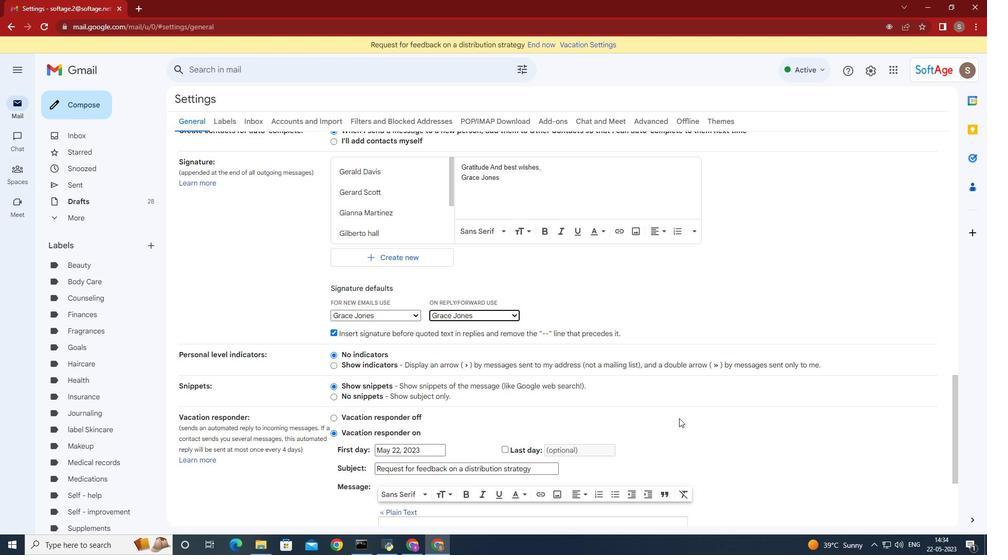 
Action: Mouse scrolled (678, 417) with delta (0, 0)
Screenshot: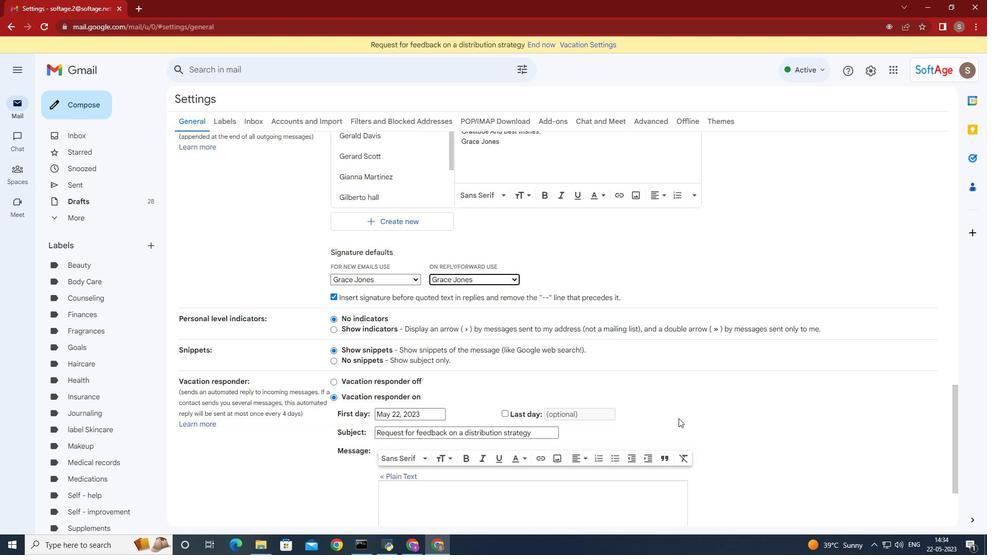 
Action: Mouse moved to (547, 472)
Screenshot: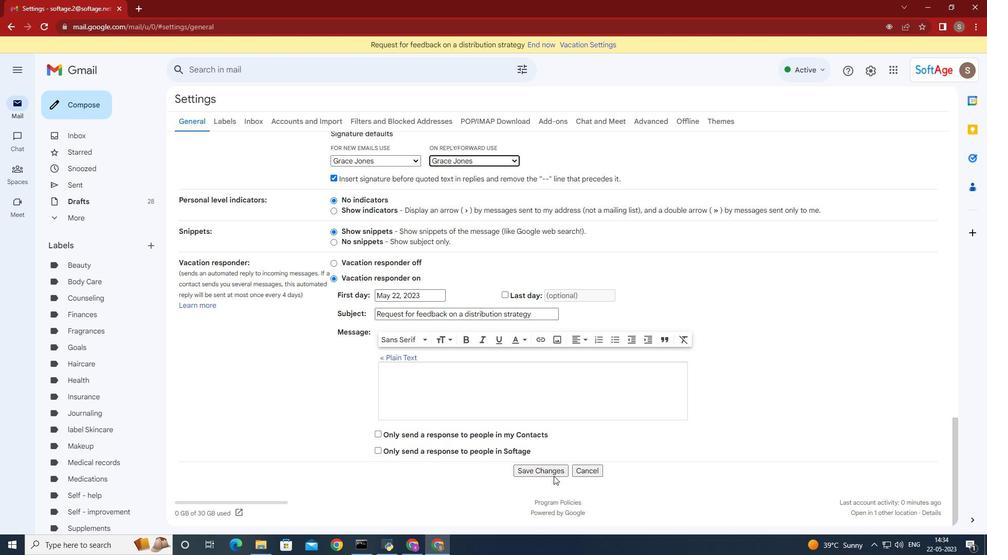 
Action: Mouse pressed left at (547, 472)
Screenshot: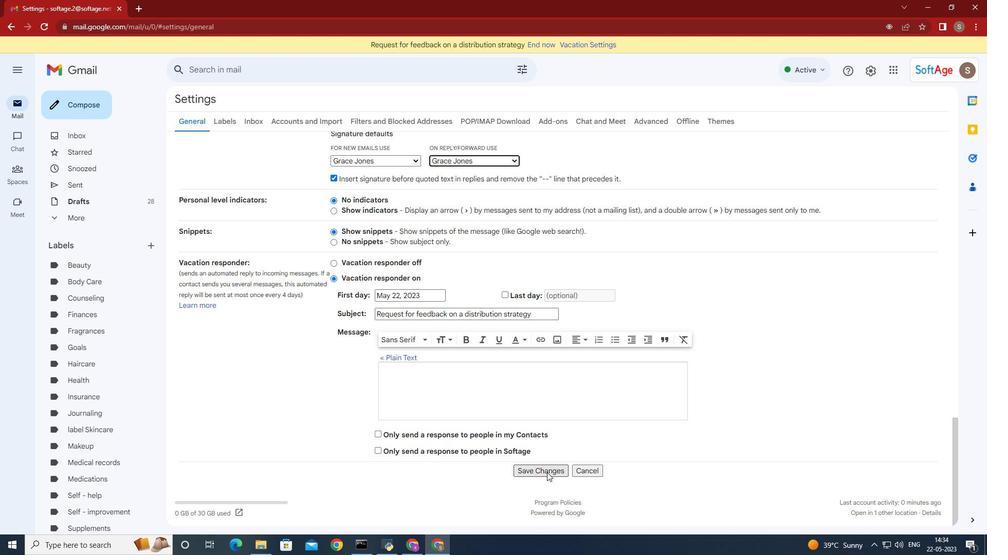 
Action: Mouse moved to (90, 105)
Screenshot: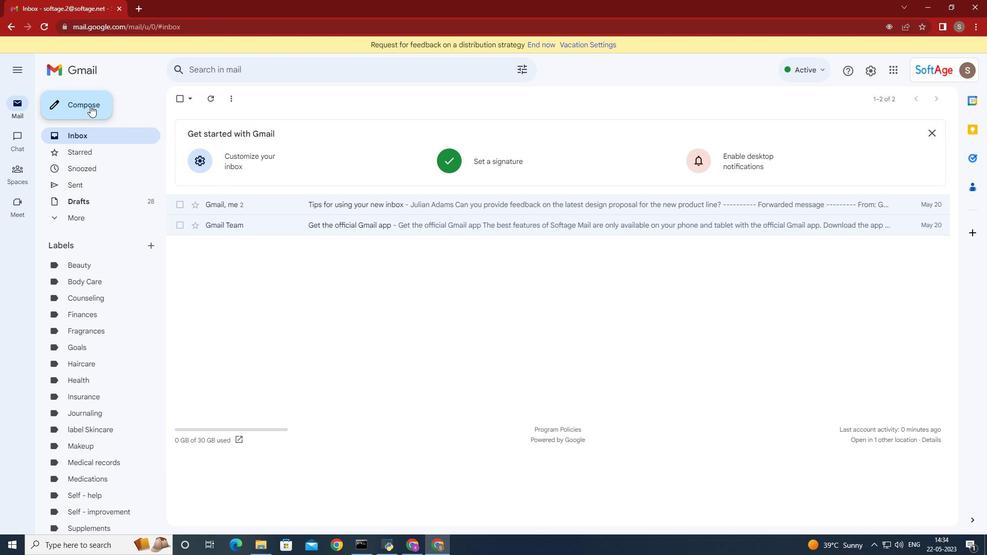 
Action: Mouse pressed left at (90, 105)
Screenshot: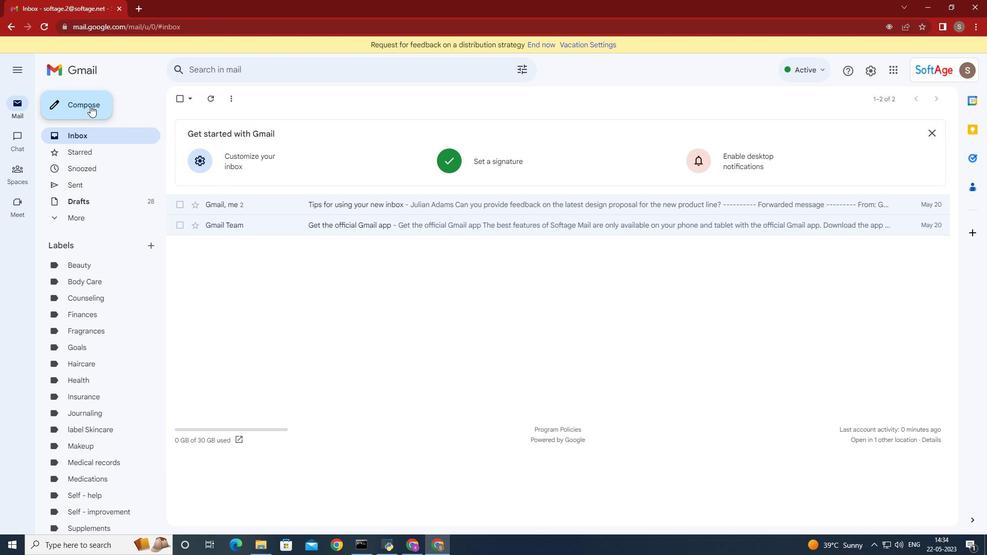 
Action: Mouse moved to (709, 268)
Screenshot: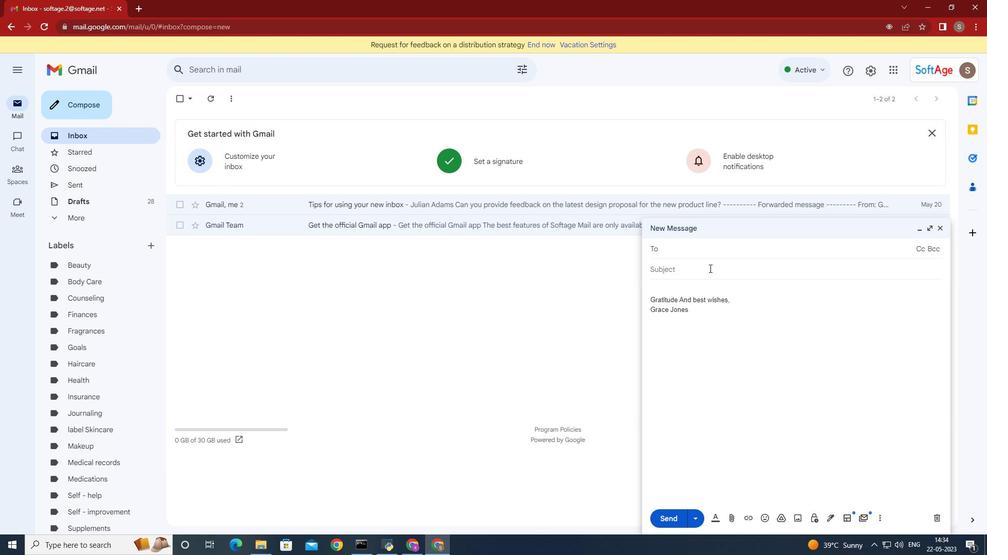 
Action: Key pressed <Key.shift>Softage.8
Screenshot: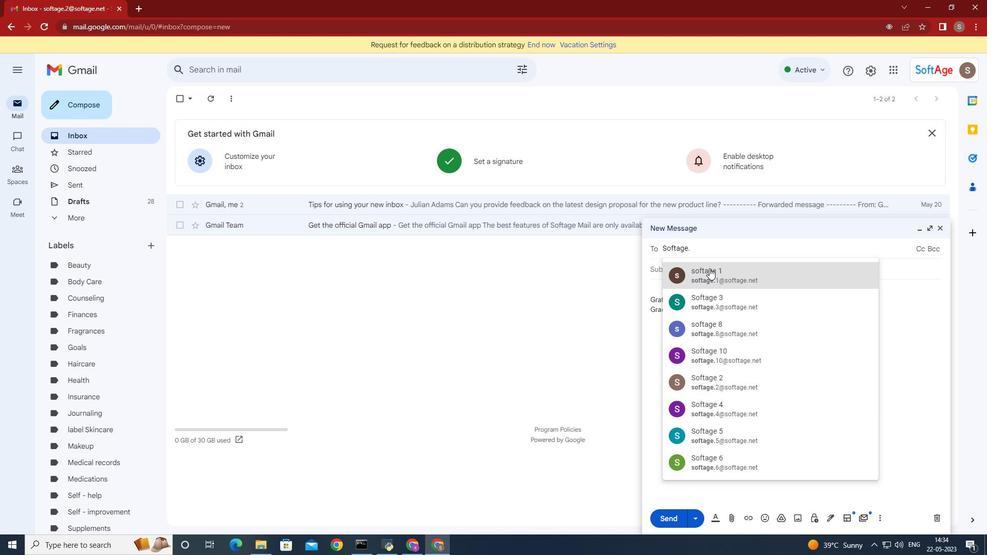 
Action: Mouse moved to (710, 272)
Screenshot: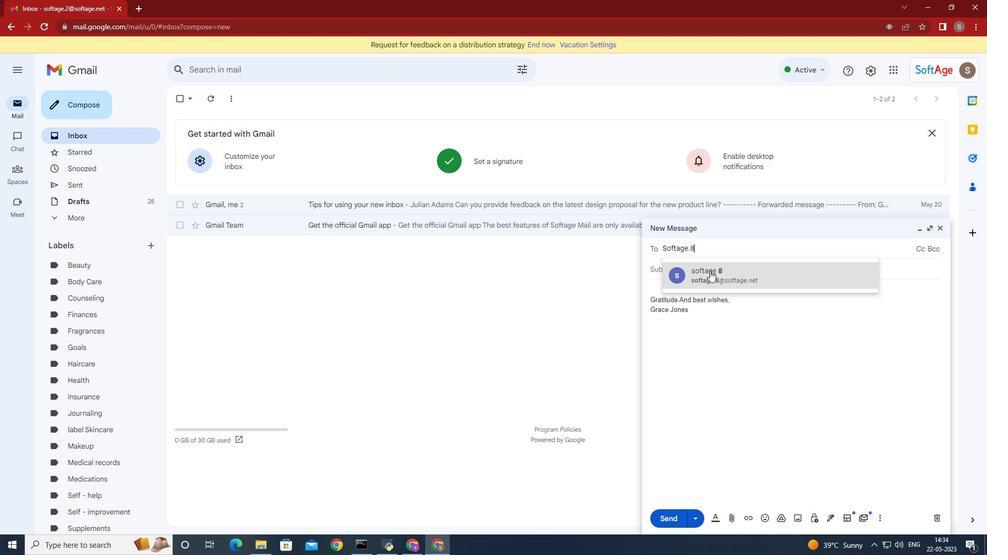 
Action: Mouse pressed left at (710, 272)
Screenshot: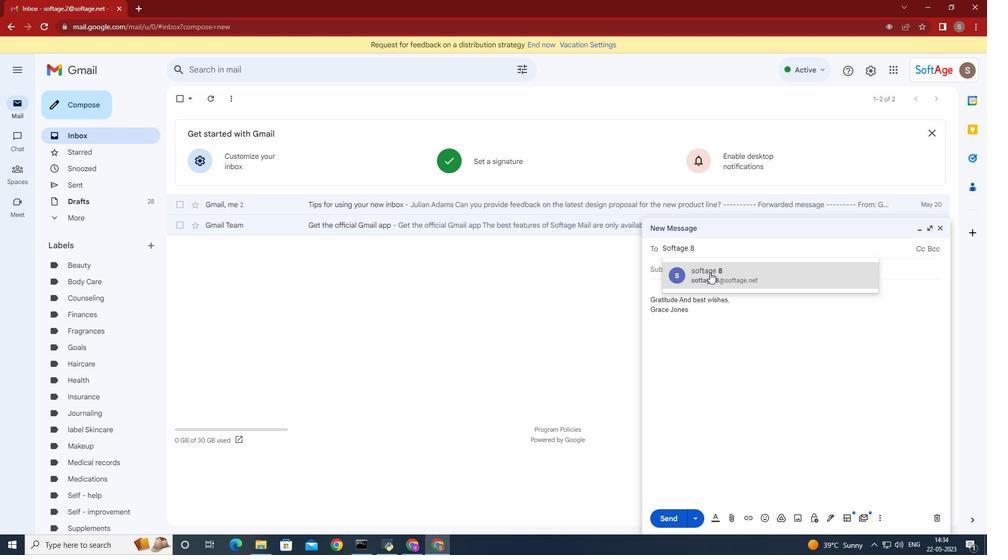 
Action: Mouse moved to (149, 245)
Screenshot: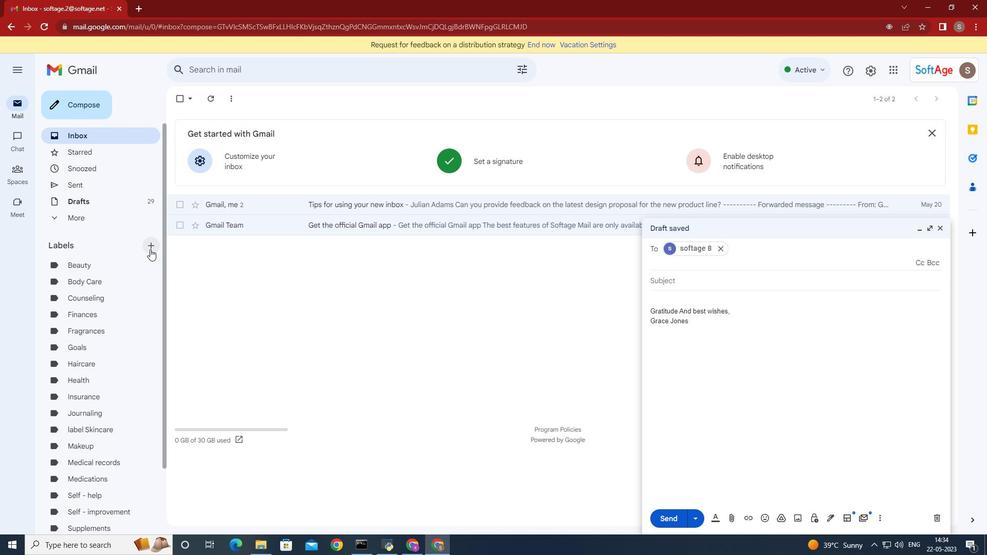 
Action: Mouse pressed left at (149, 245)
Screenshot: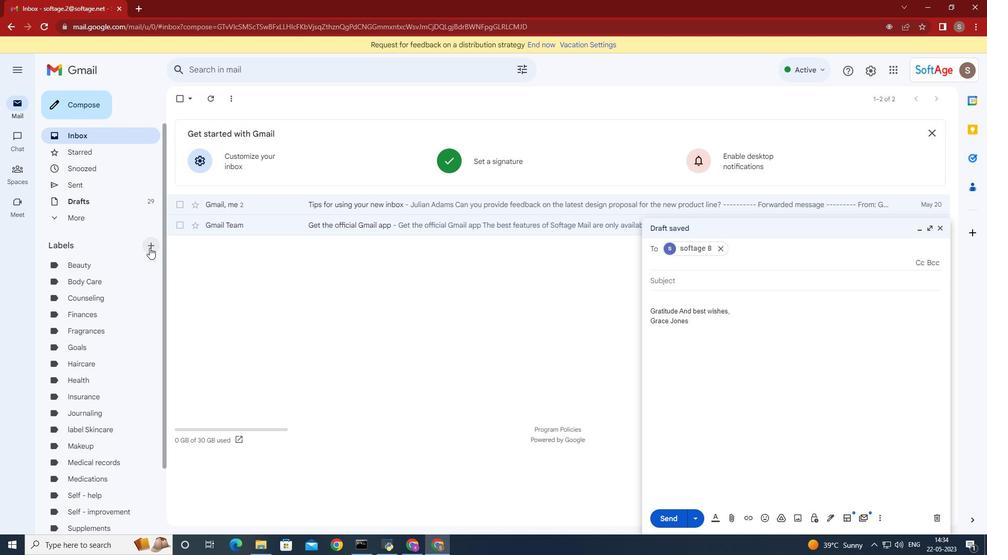 
Action: Mouse moved to (465, 284)
Screenshot: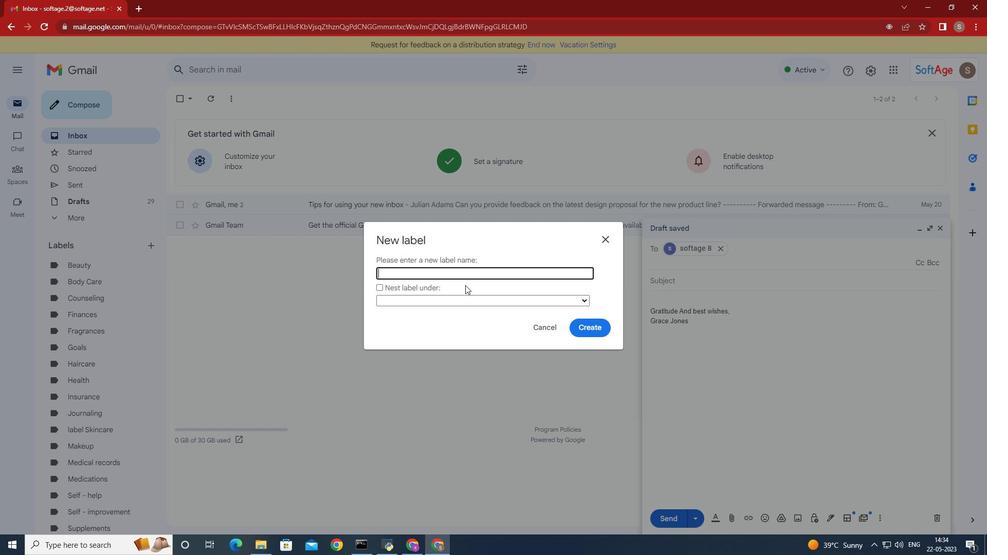 
Action: Key pressed <Key.shift>Medical<Key.space><Key.shift>Recoe<Key.backspace>rds
Screenshot: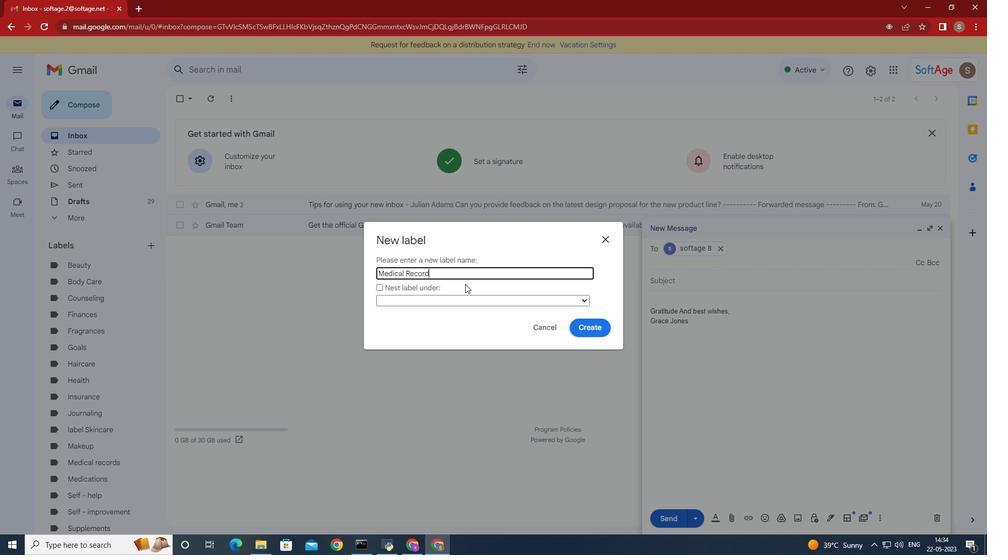 
Action: Mouse moved to (587, 328)
Screenshot: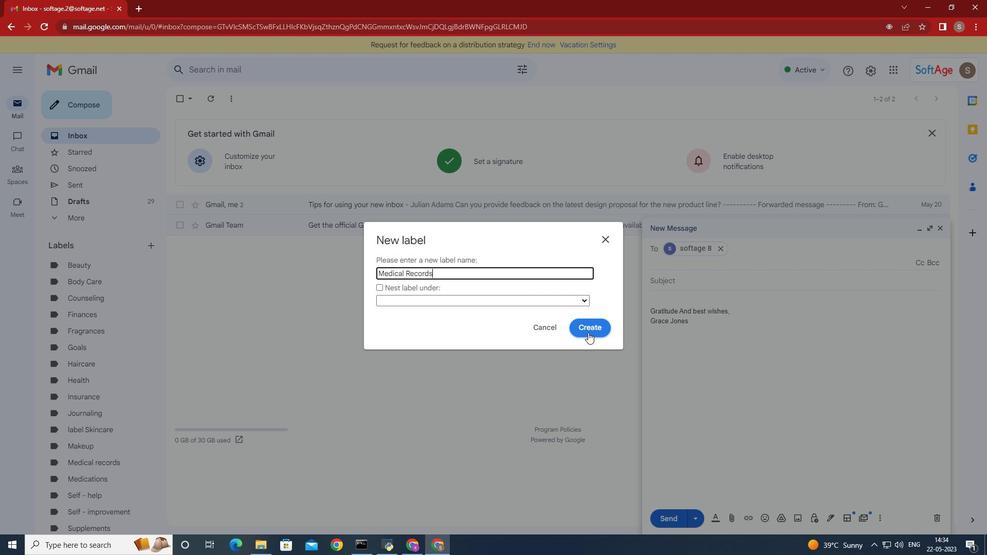 
Action: Mouse pressed left at (587, 328)
Screenshot: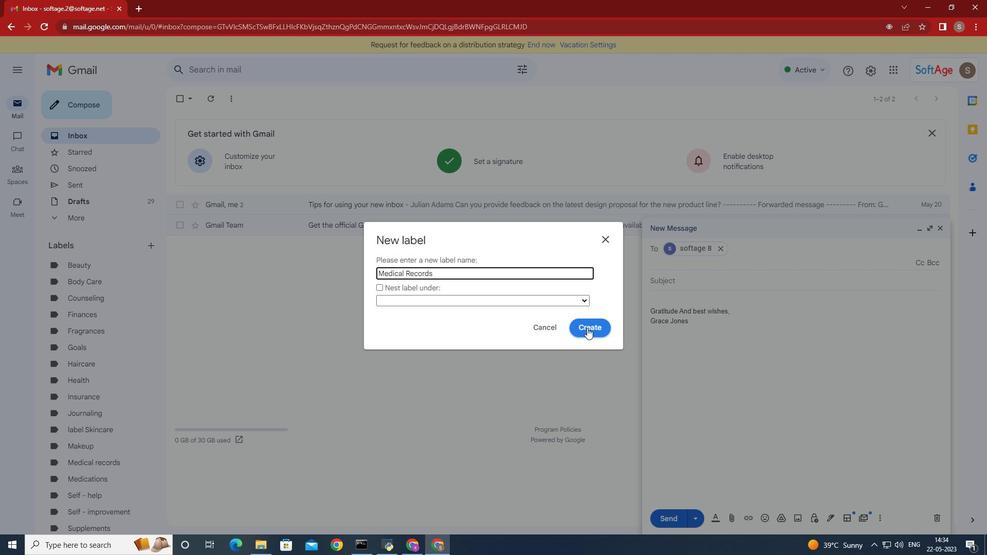 
